 Task: Create a scrum project AvailPro. Add to scrum project AvailPro a team member softage.2@softage.net and assign as Project Lead. Add to scrum project AvailPro a team member softage.3@softage.net
Action: Mouse moved to (221, 56)
Screenshot: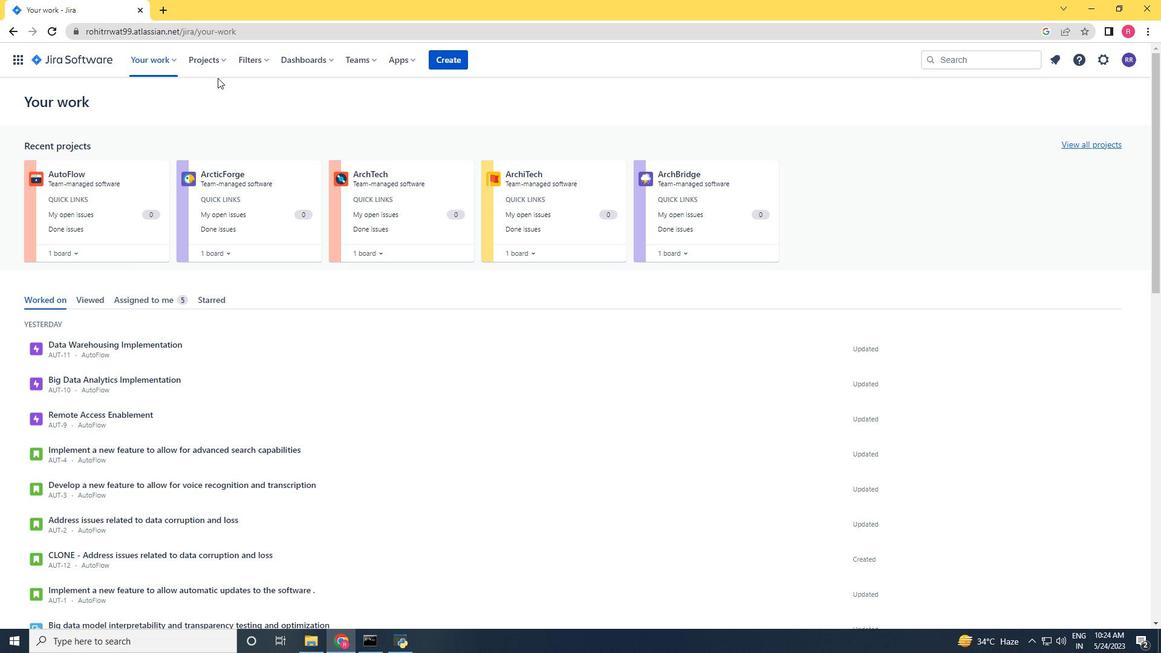 
Action: Mouse pressed left at (221, 56)
Screenshot: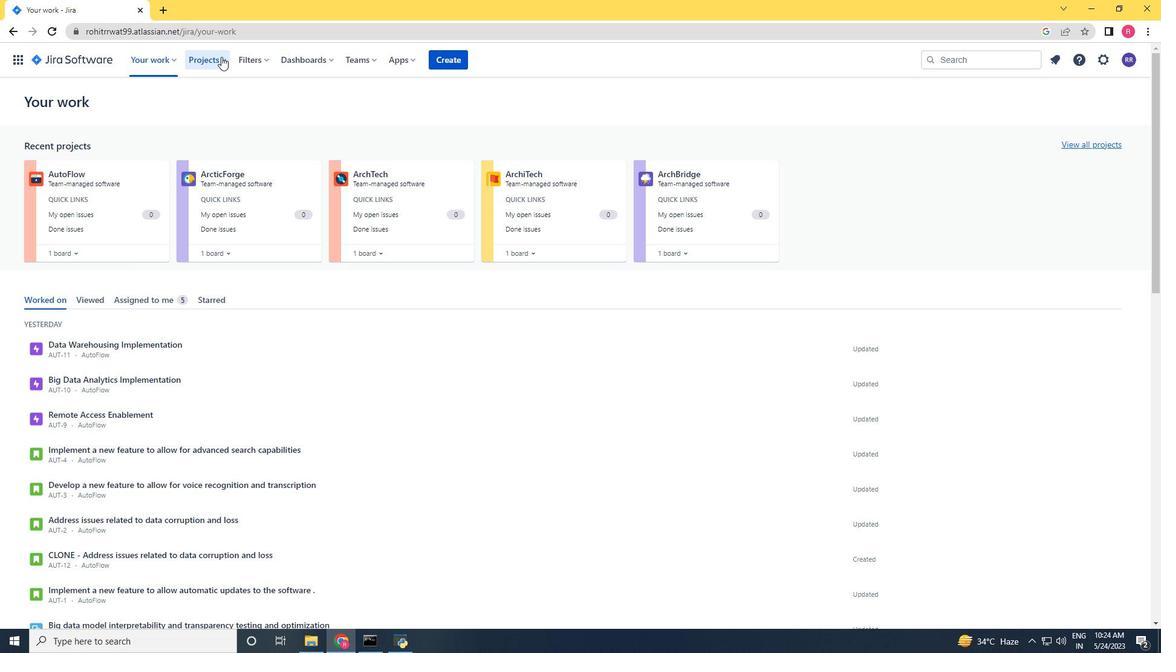 
Action: Mouse moved to (217, 300)
Screenshot: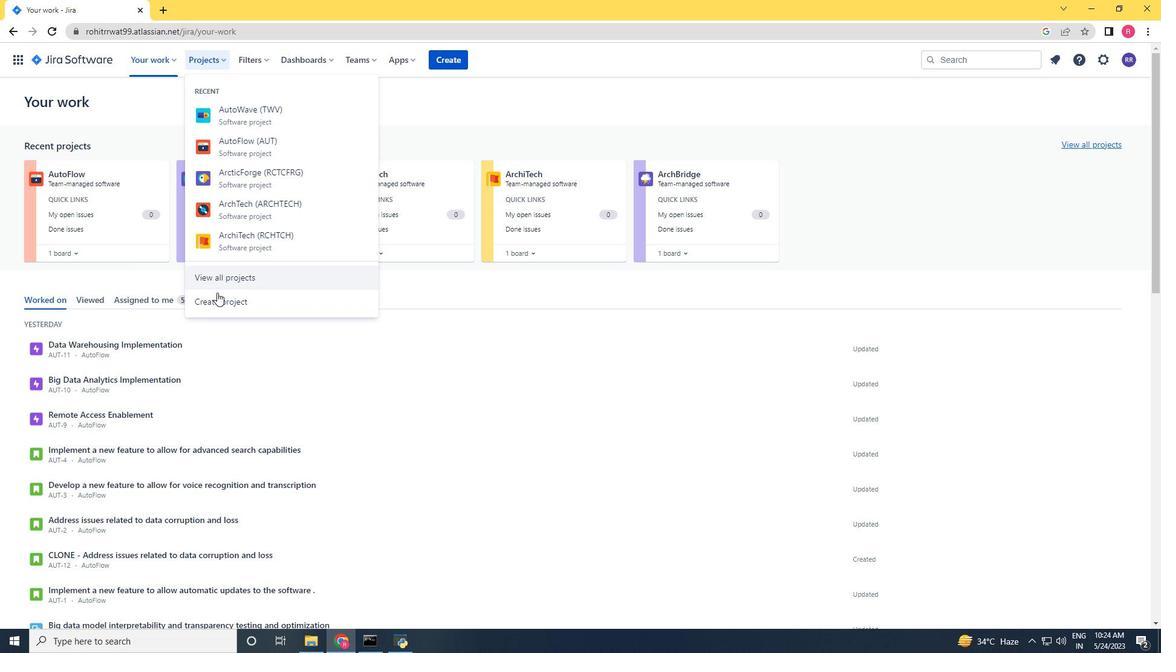 
Action: Mouse pressed left at (217, 300)
Screenshot: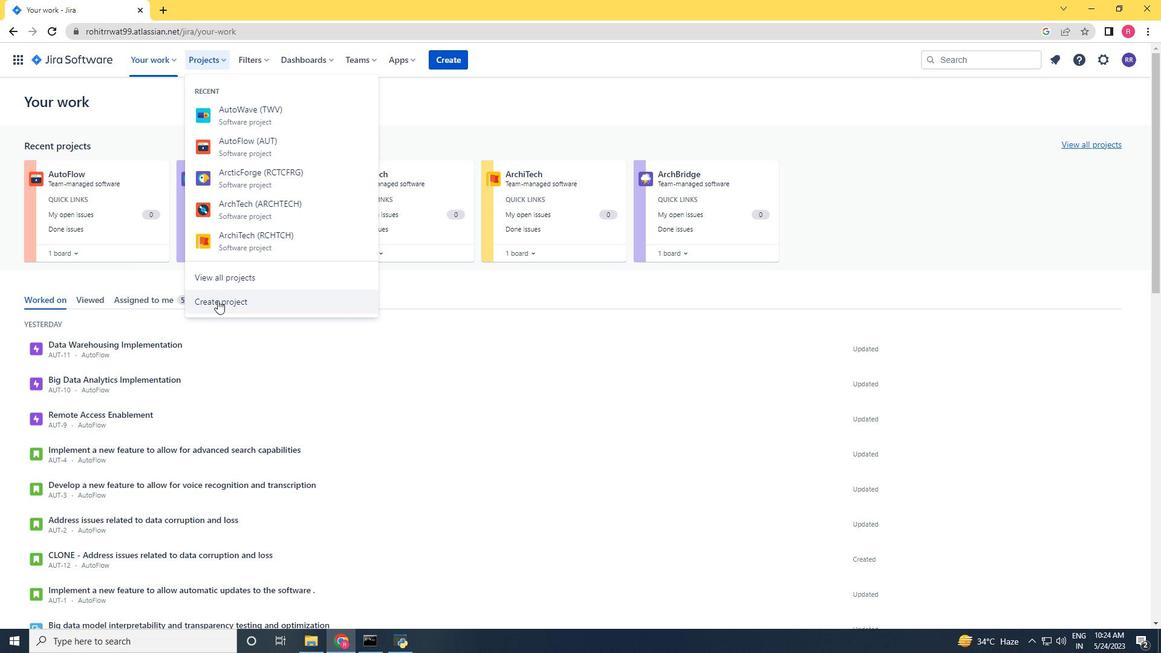 
Action: Mouse moved to (656, 316)
Screenshot: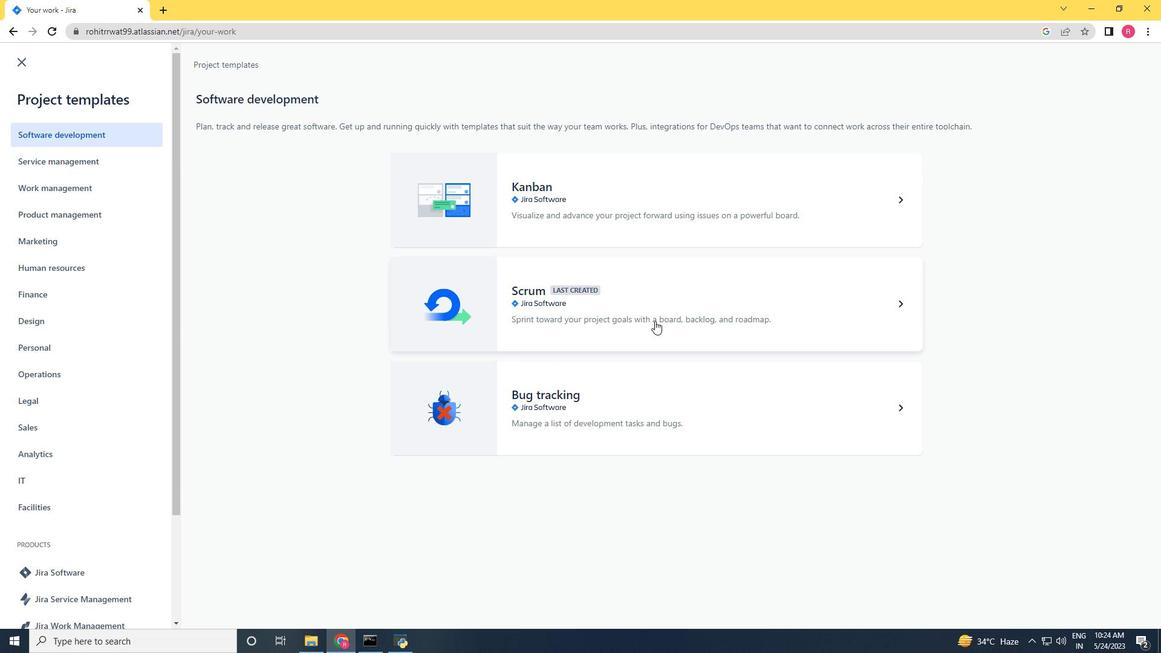 
Action: Mouse pressed left at (656, 316)
Screenshot: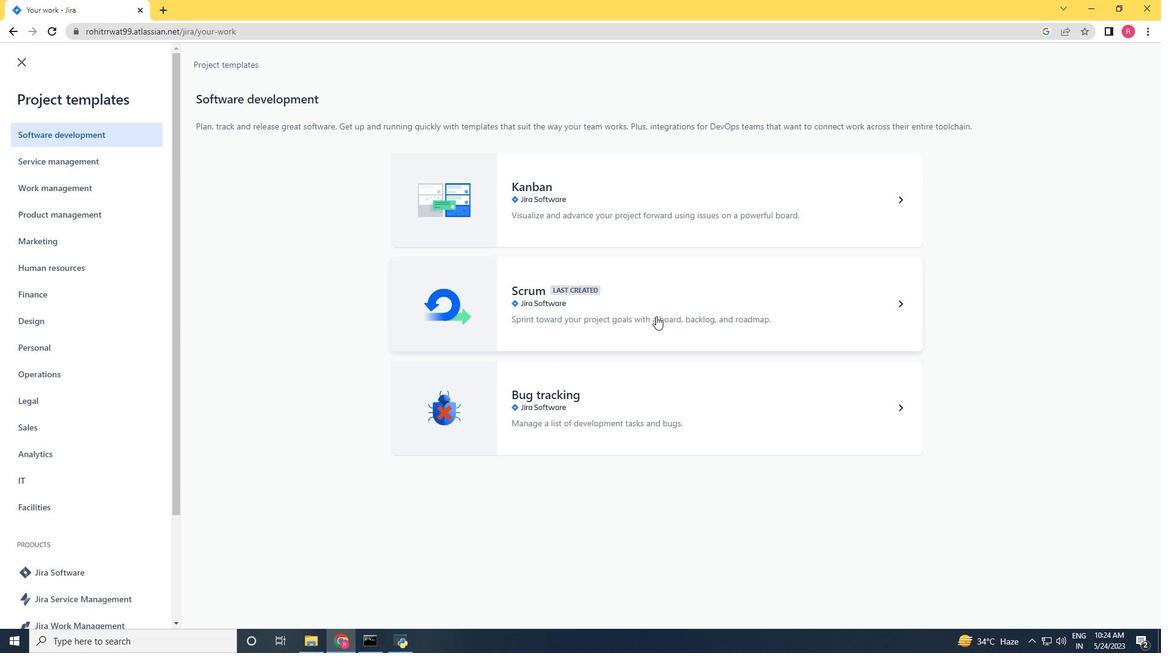 
Action: Mouse moved to (927, 596)
Screenshot: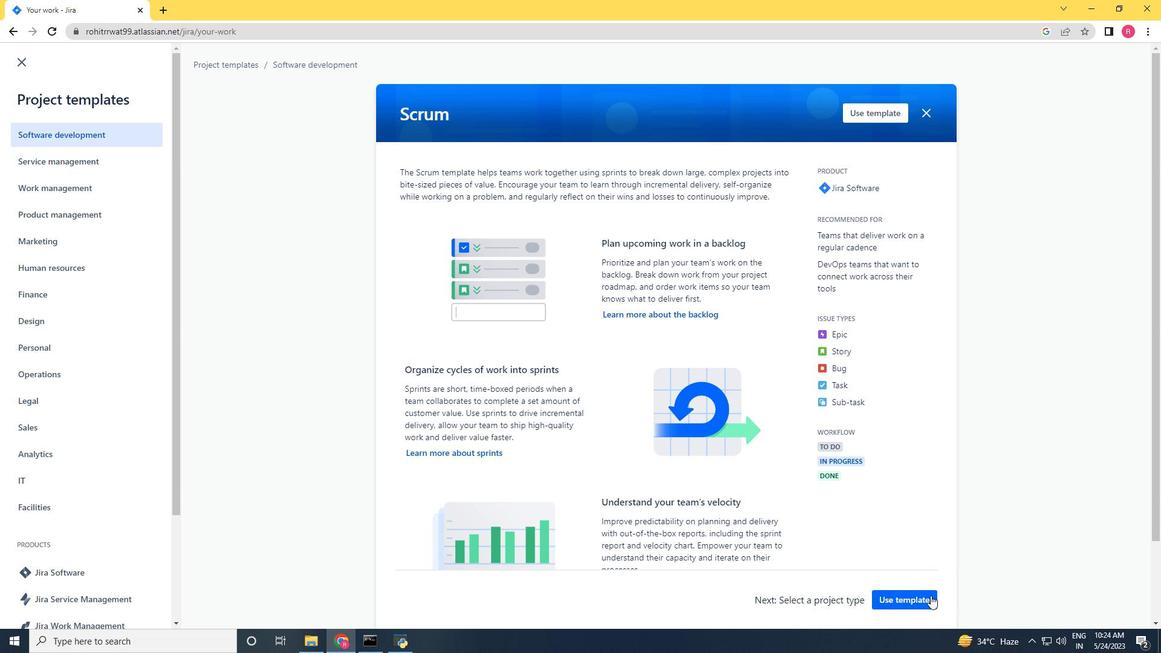 
Action: Mouse pressed left at (927, 596)
Screenshot: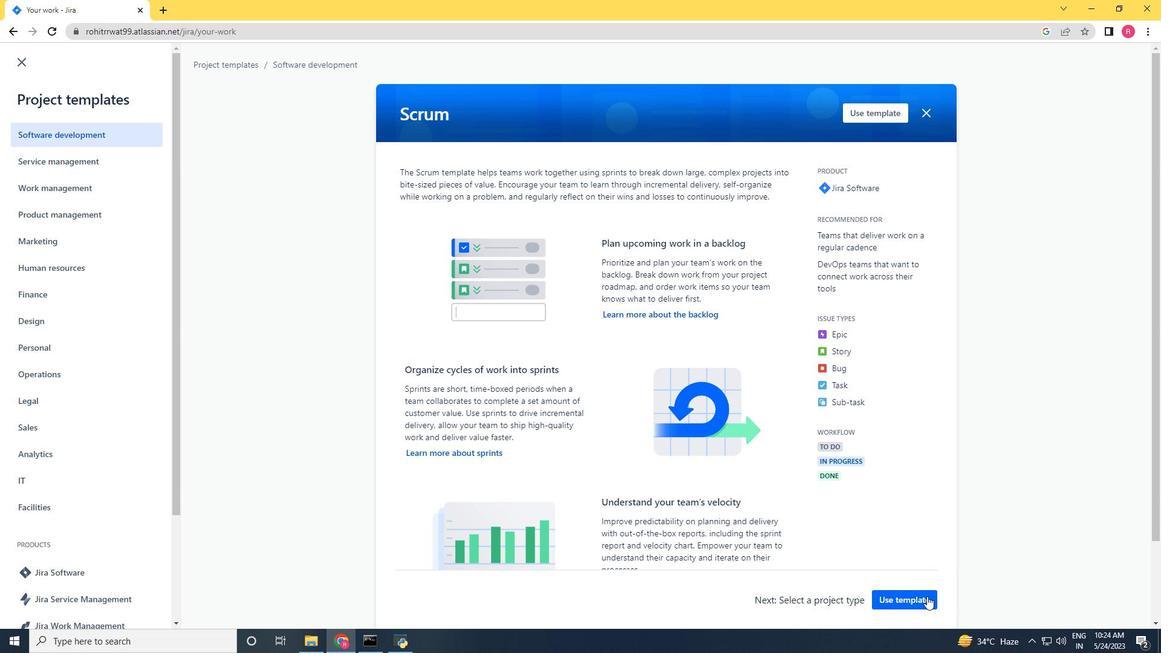 
Action: Mouse moved to (446, 589)
Screenshot: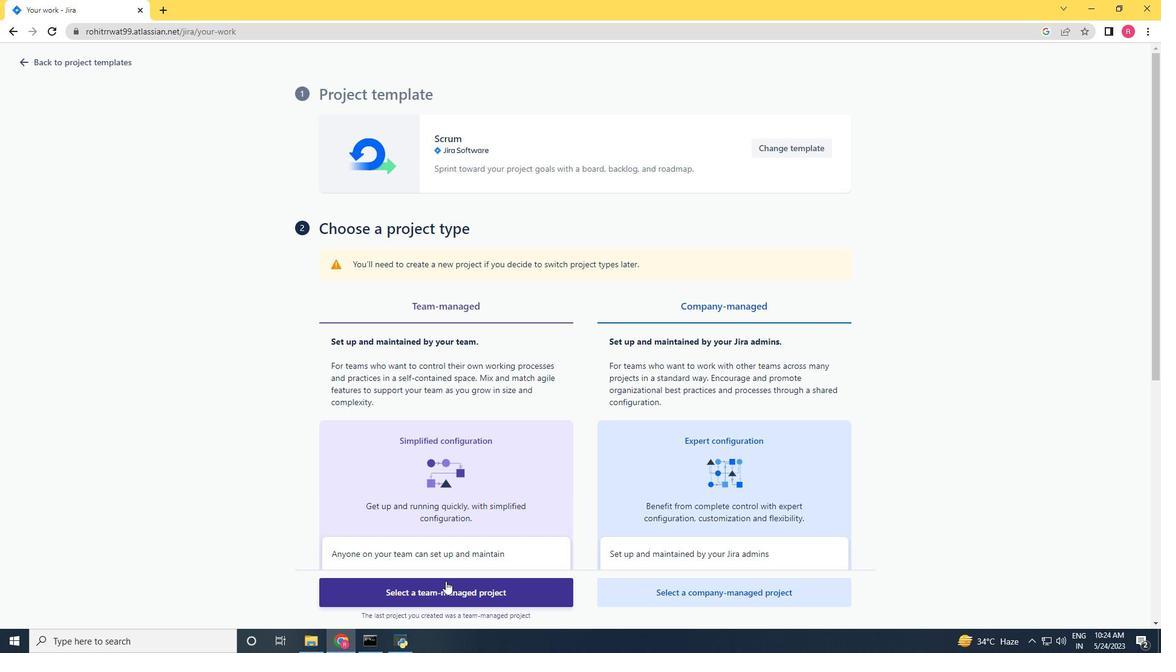 
Action: Mouse pressed left at (446, 589)
Screenshot: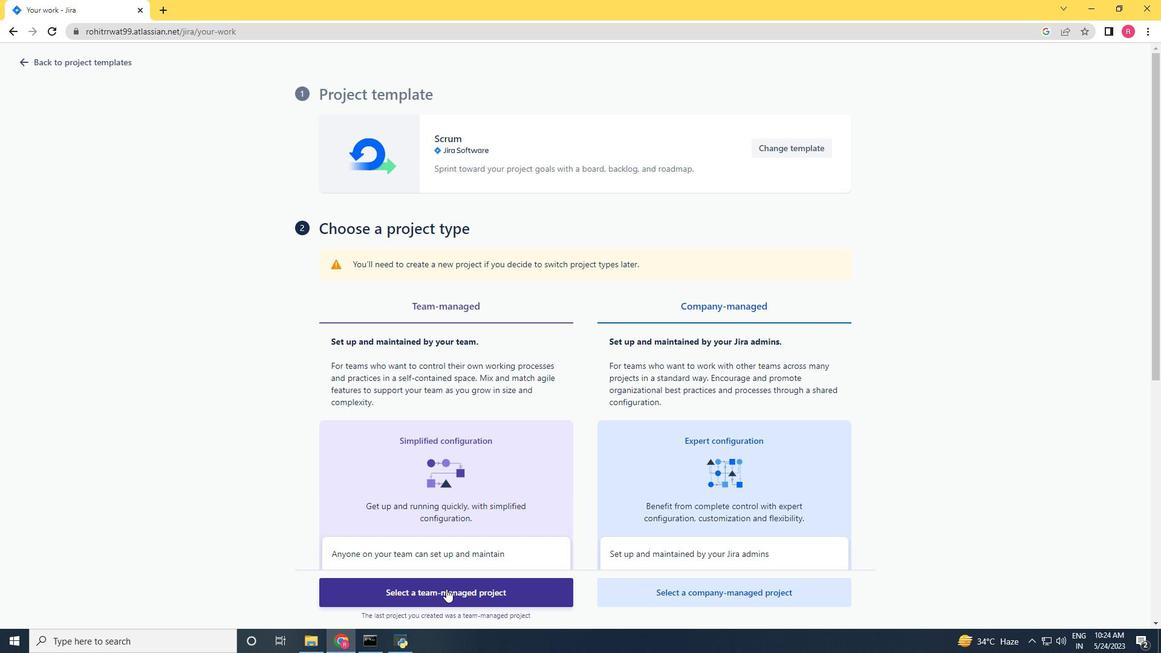 
Action: Mouse moved to (334, 344)
Screenshot: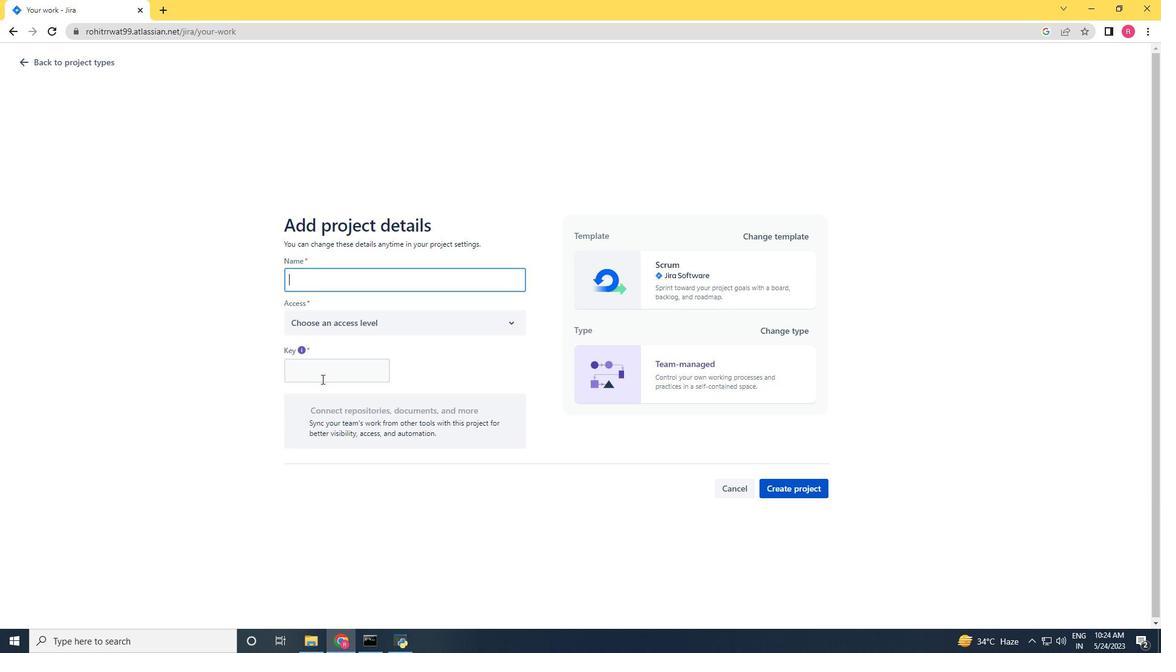 
Action: Key pressed <Key.shift><Key.shift><Key.shift><Key.shift><Key.shift><Key.shift><Key.shift><Key.shift>Avil<Key.shift><Key.shift><Key.shift><Key.shift>Pro
Screenshot: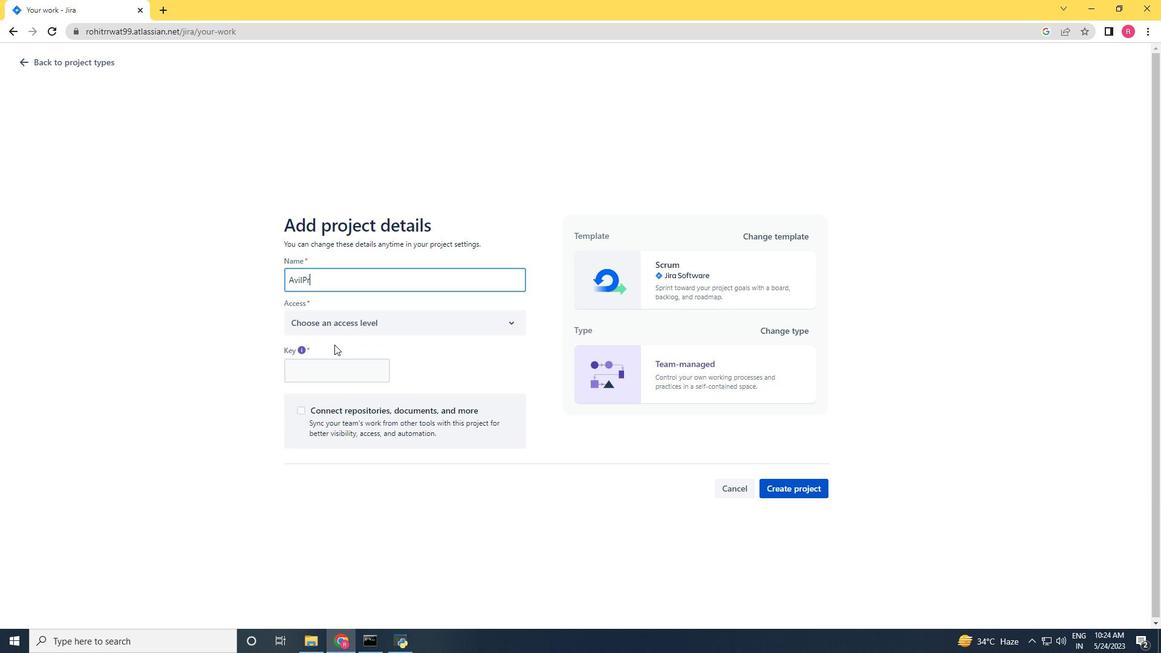 
Action: Mouse moved to (350, 325)
Screenshot: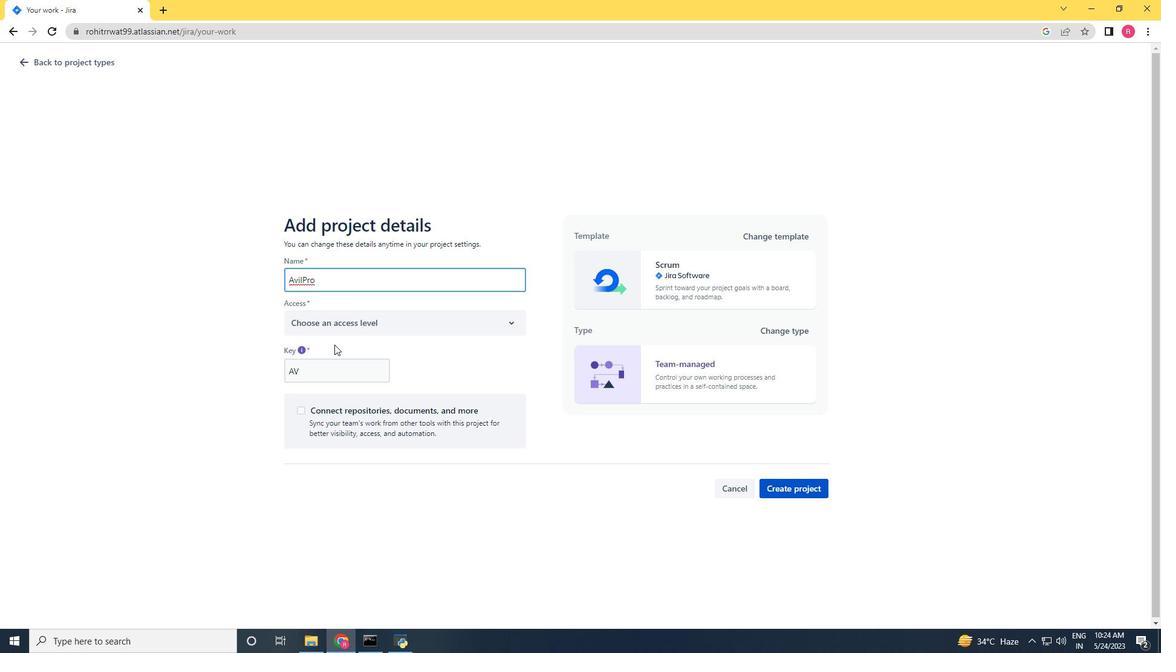 
Action: Mouse pressed left at (350, 325)
Screenshot: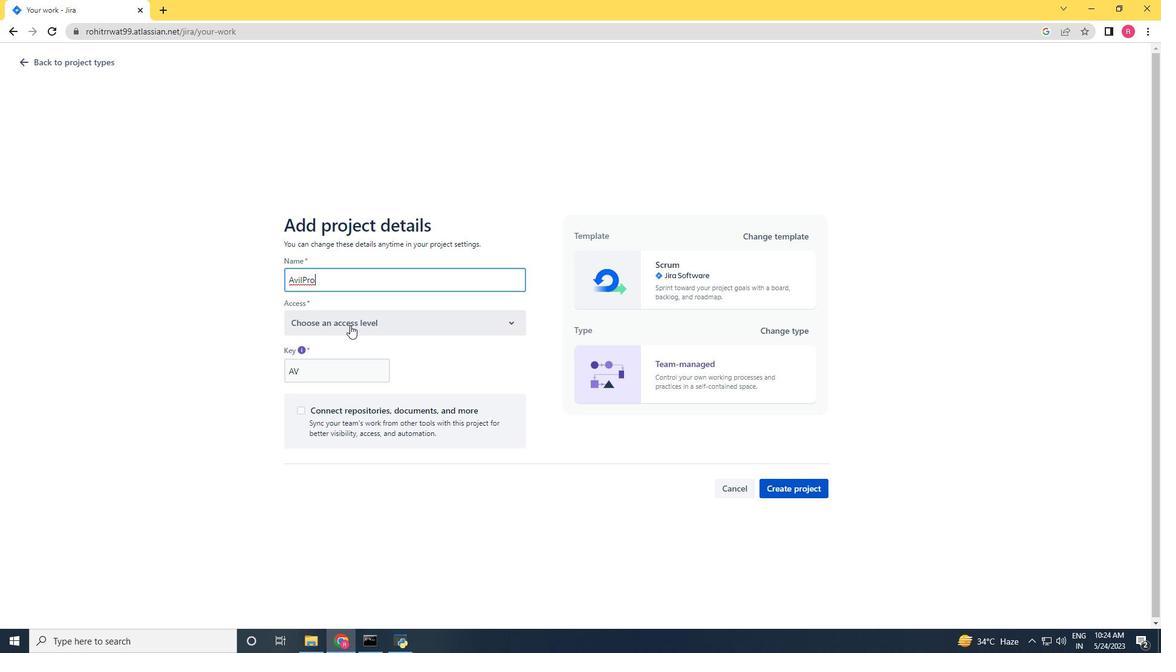 
Action: Mouse moved to (347, 361)
Screenshot: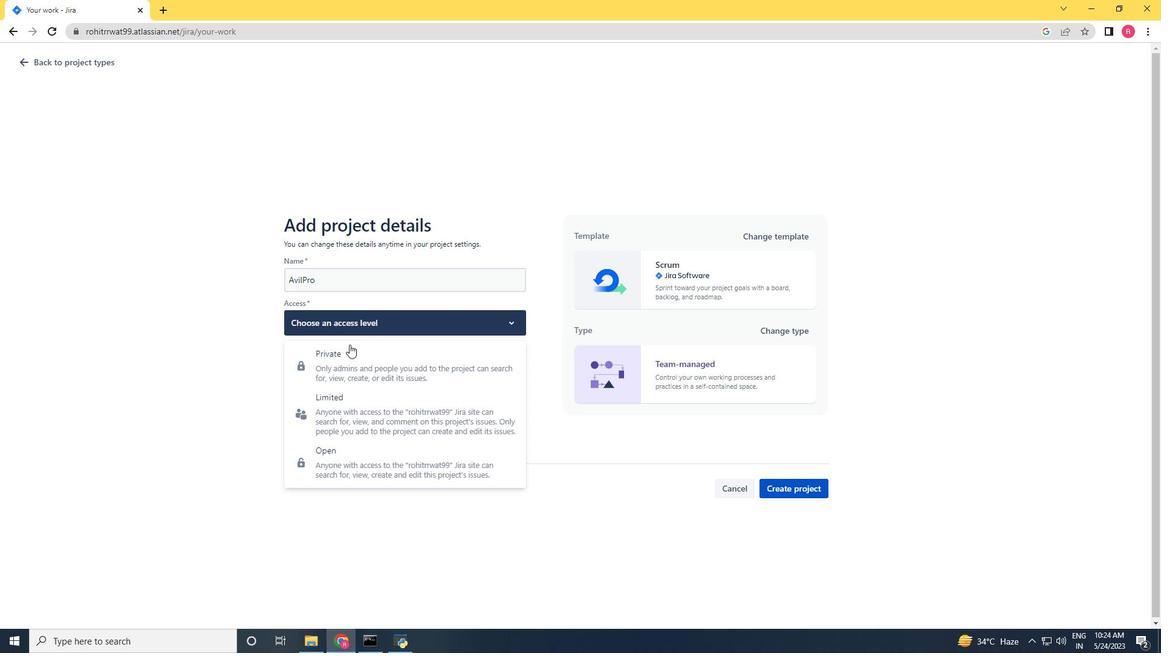 
Action: Mouse pressed left at (347, 361)
Screenshot: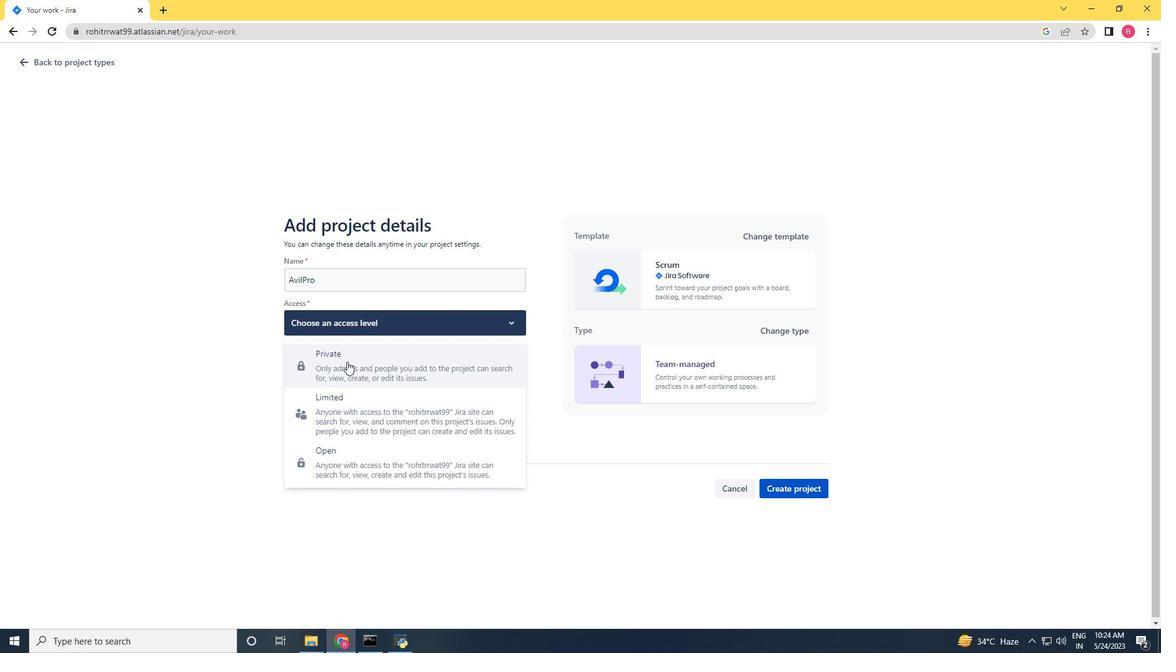 
Action: Mouse moved to (805, 491)
Screenshot: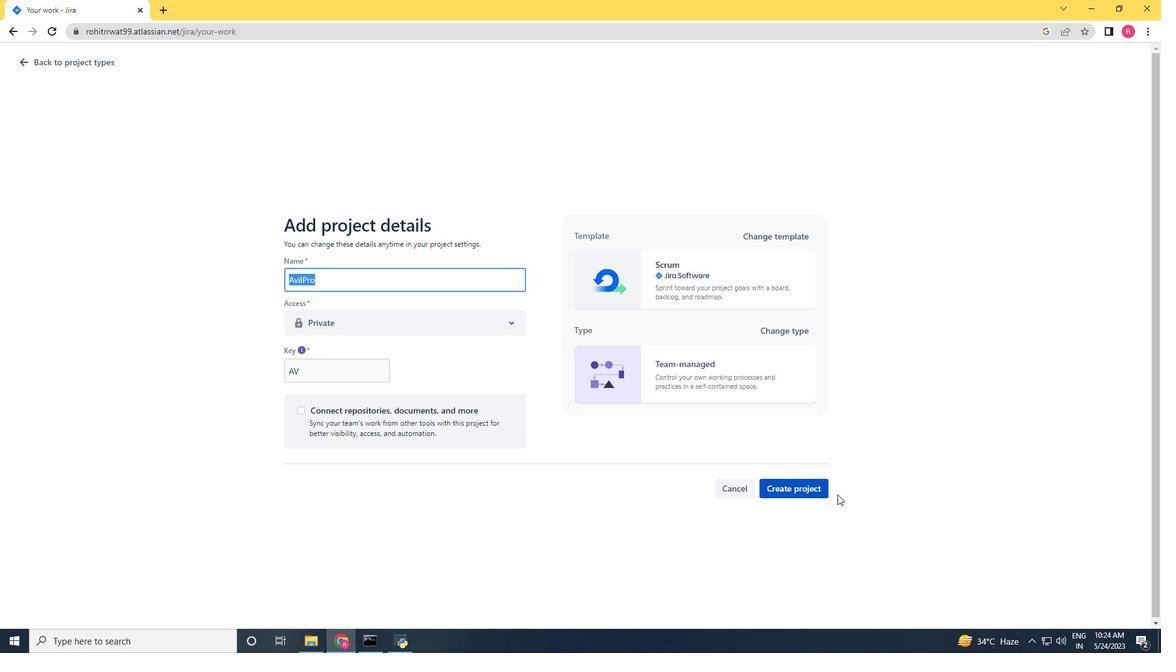 
Action: Mouse pressed left at (805, 491)
Screenshot: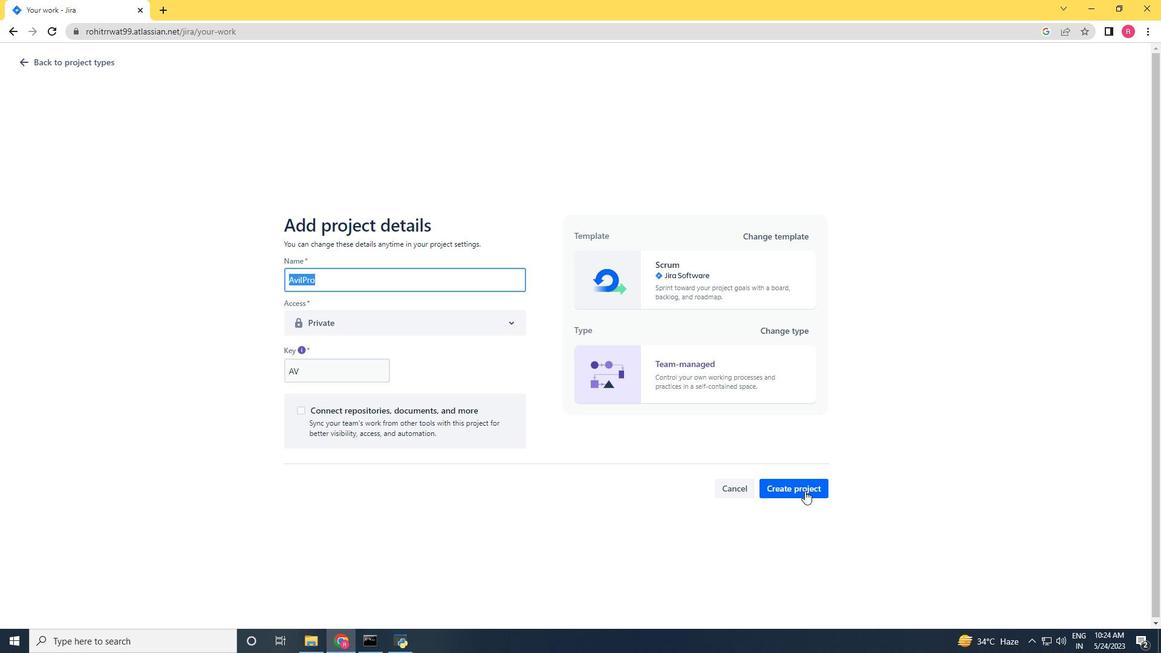 
Action: Mouse moved to (283, 167)
Screenshot: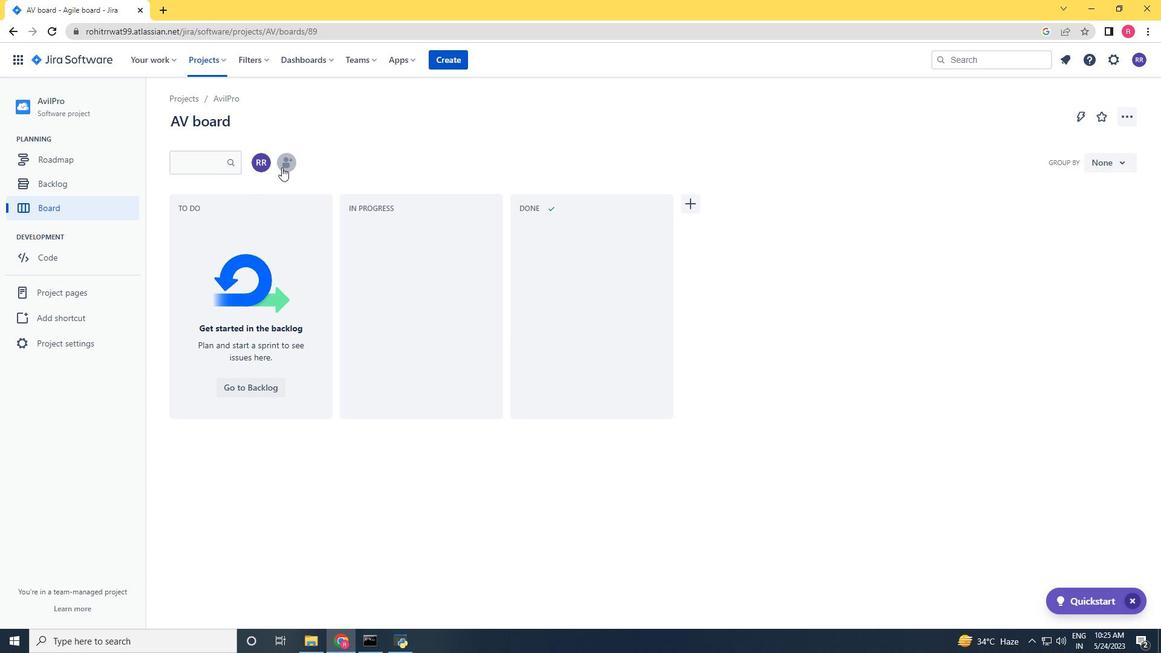 
Action: Mouse pressed left at (283, 167)
Screenshot: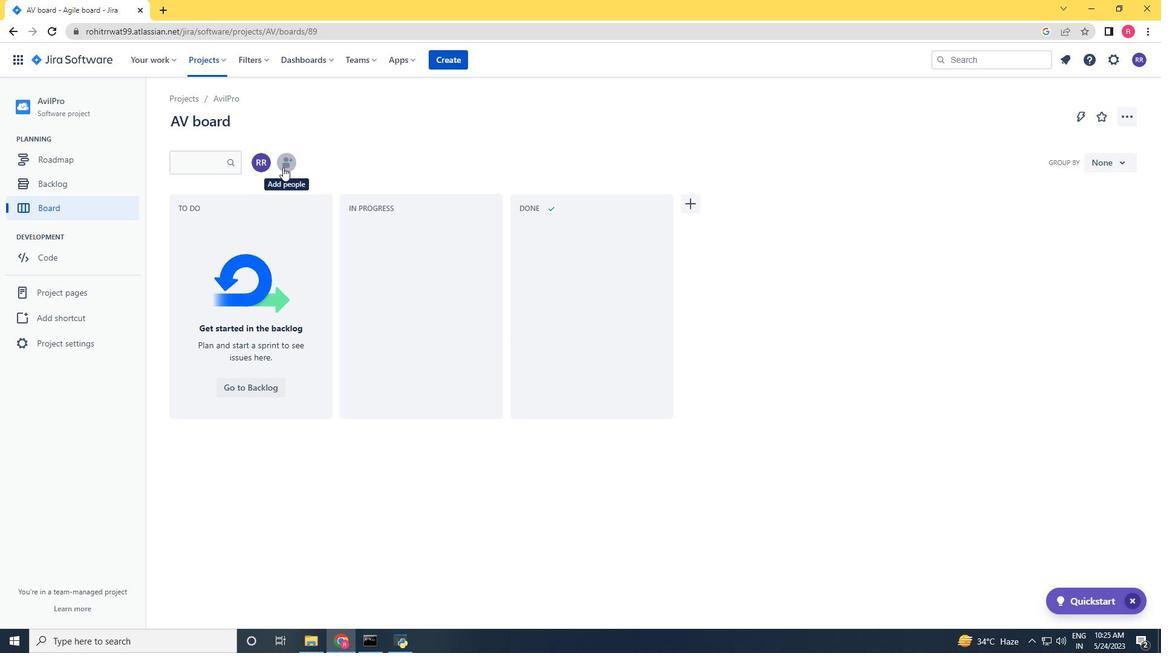 
Action: Key pressed softage.e<Key.backspace>2<Key.shift><Key.shift><Key.shift><Key.shift><Key.shift><Key.shift><Key.shift><Key.shift><Key.shift><Key.shift><Key.shift><Key.shift><Key.shift><Key.shift><Key.shift><Key.shift><Key.shift>@softage.ne<Key.backspace>t<Key.backspace>.e<Key.backspace><Key.backspace>et
Screenshot: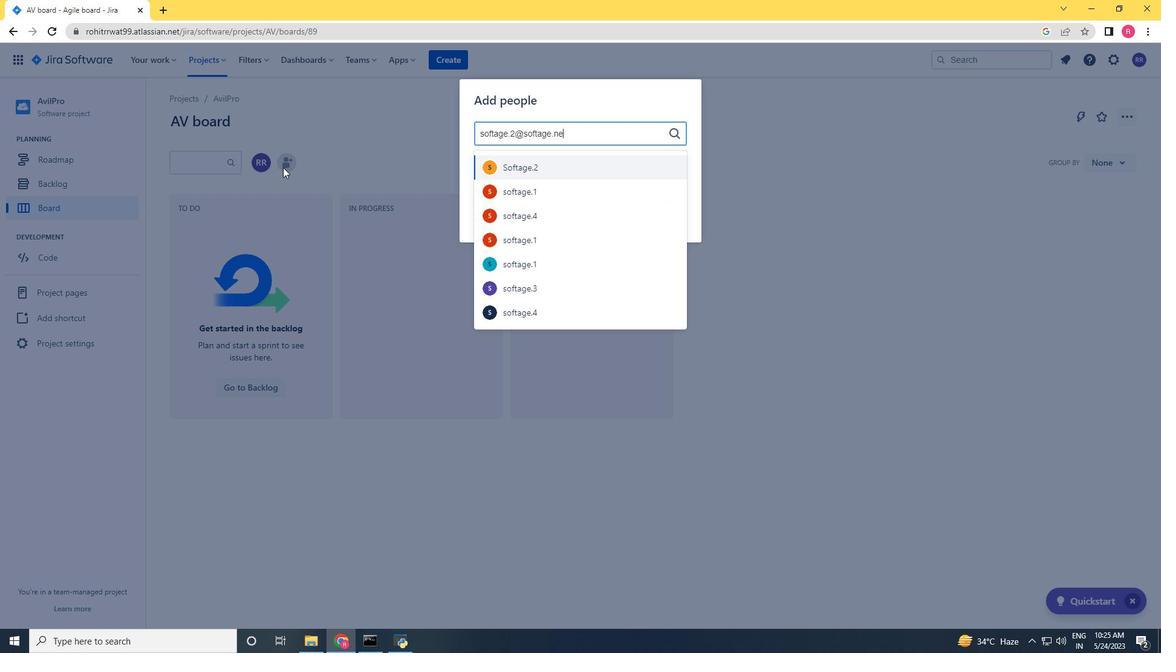 
Action: Mouse moved to (556, 160)
Screenshot: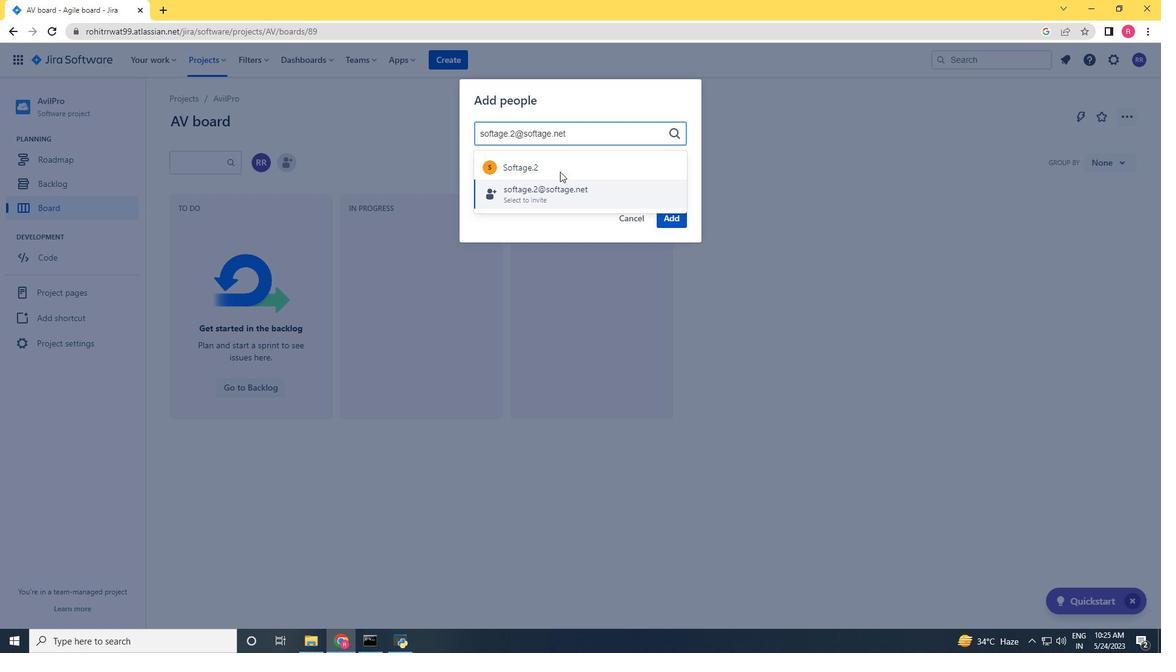 
Action: Mouse pressed left at (556, 160)
Screenshot: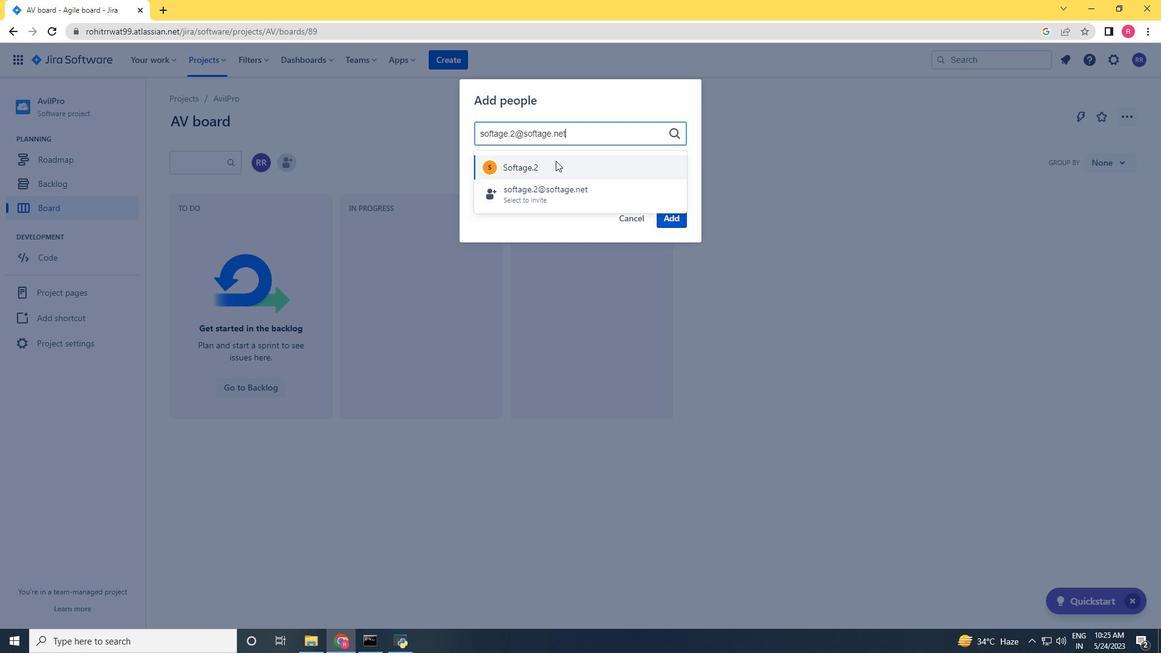 
Action: Mouse moved to (663, 214)
Screenshot: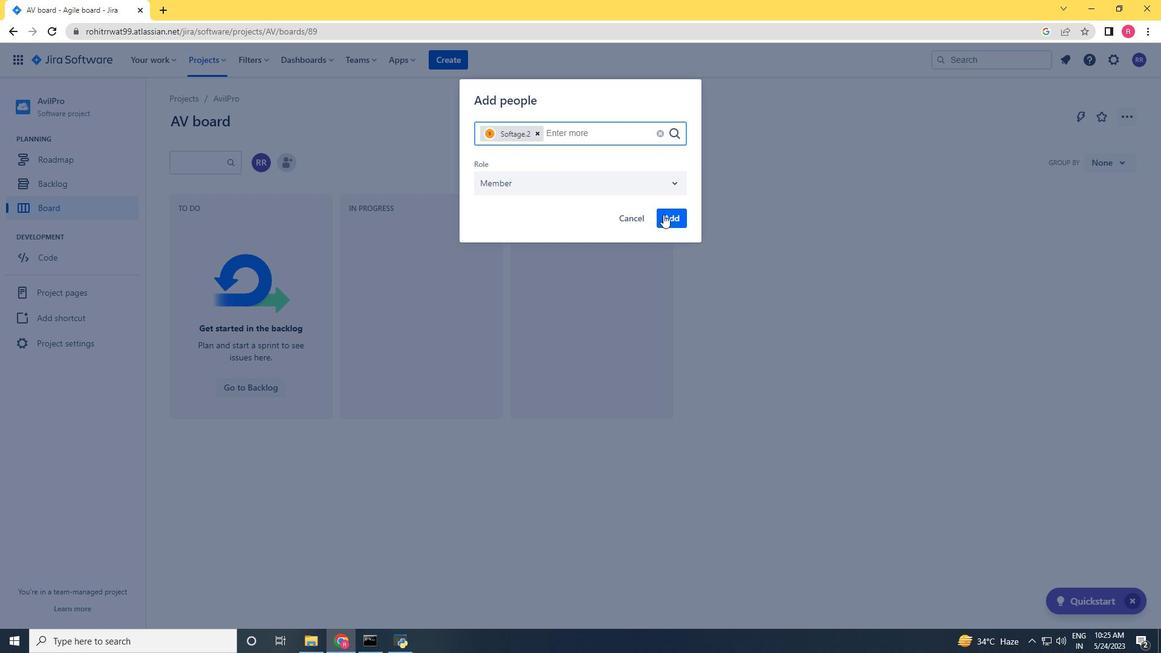 
Action: Mouse pressed left at (663, 214)
Screenshot: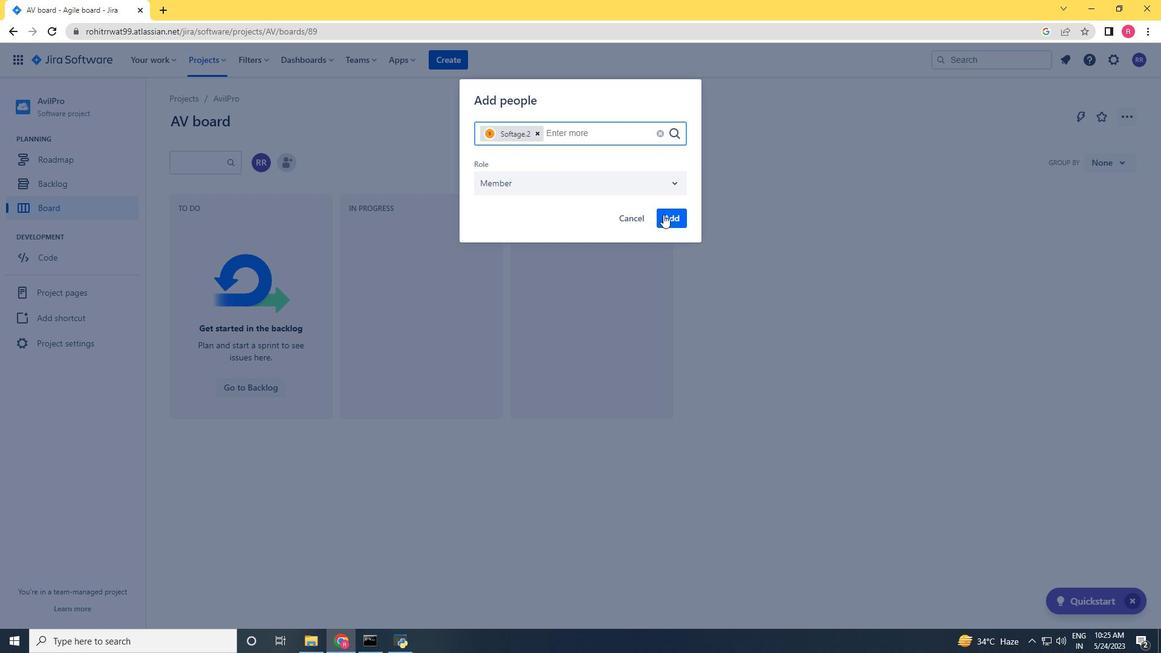 
Action: Mouse moved to (74, 341)
Screenshot: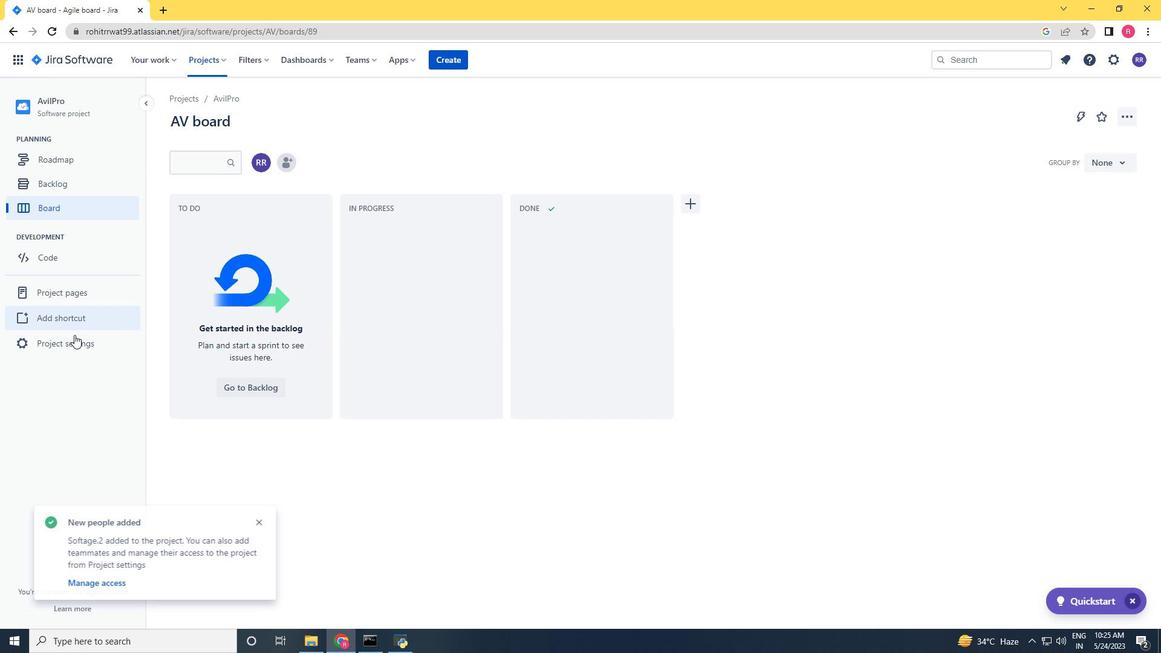 
Action: Mouse pressed left at (74, 341)
Screenshot: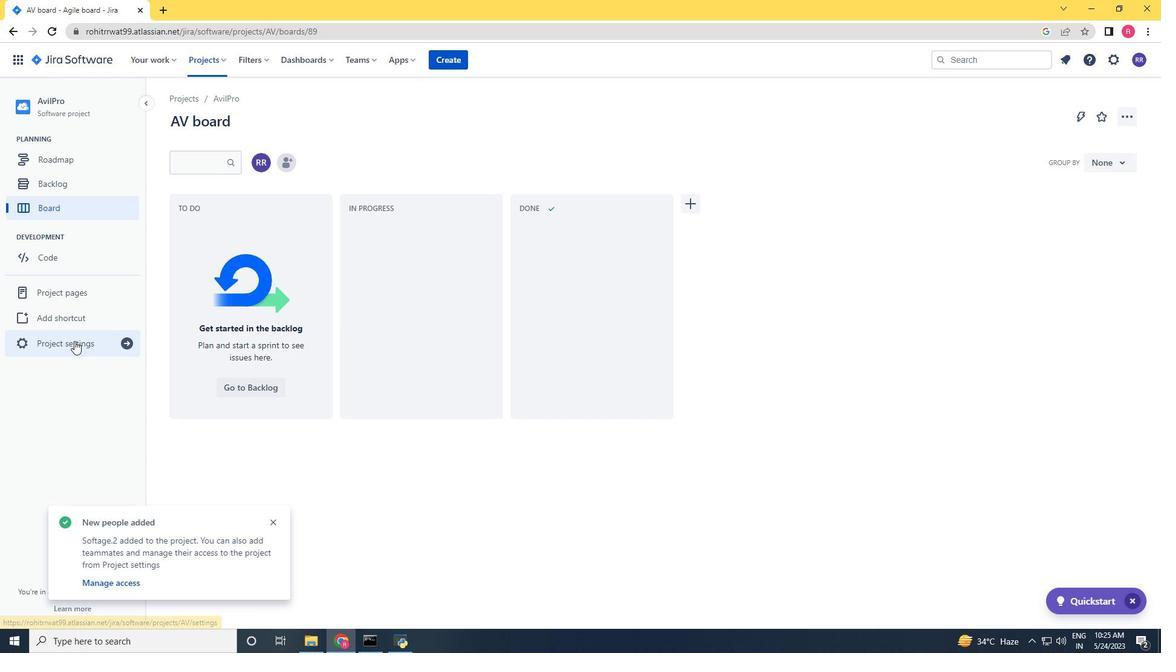 
Action: Mouse moved to (320, 409)
Screenshot: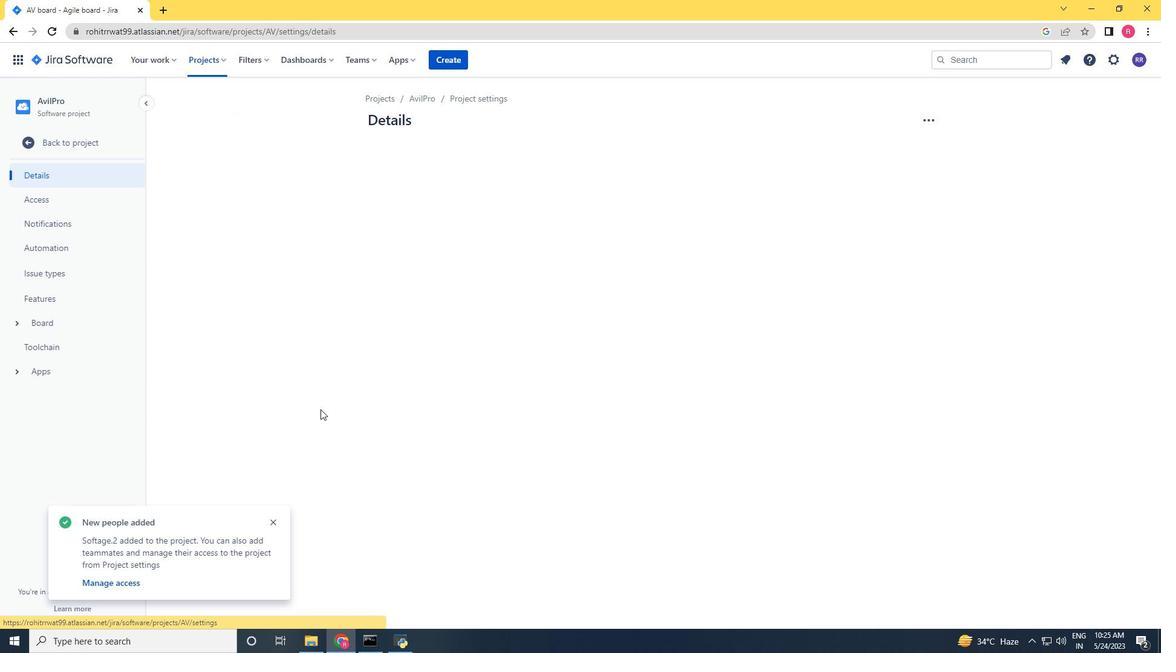 
Action: Mouse scrolled (320, 409) with delta (0, 0)
Screenshot: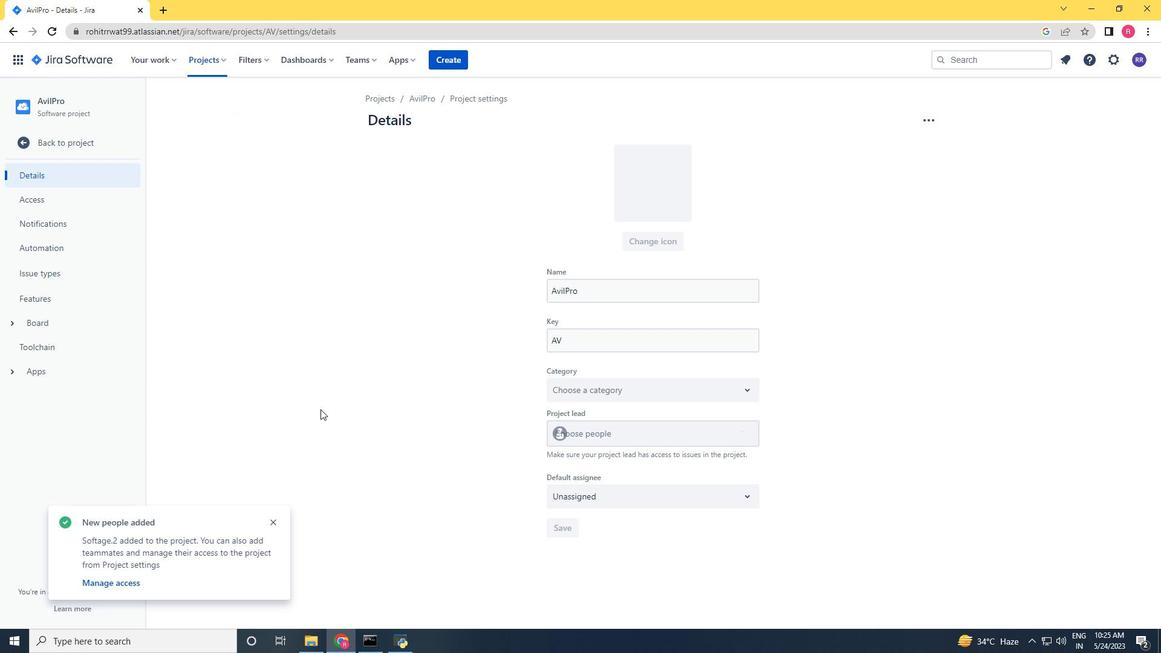 
Action: Mouse moved to (329, 413)
Screenshot: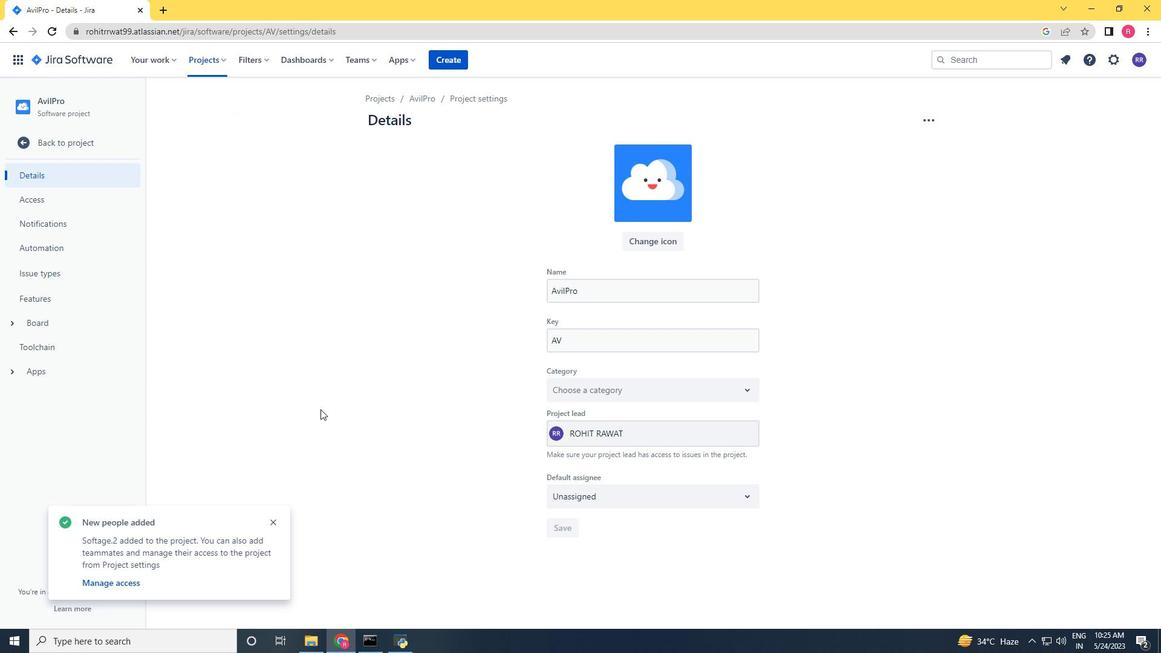 
Action: Mouse scrolled (329, 412) with delta (0, 0)
Screenshot: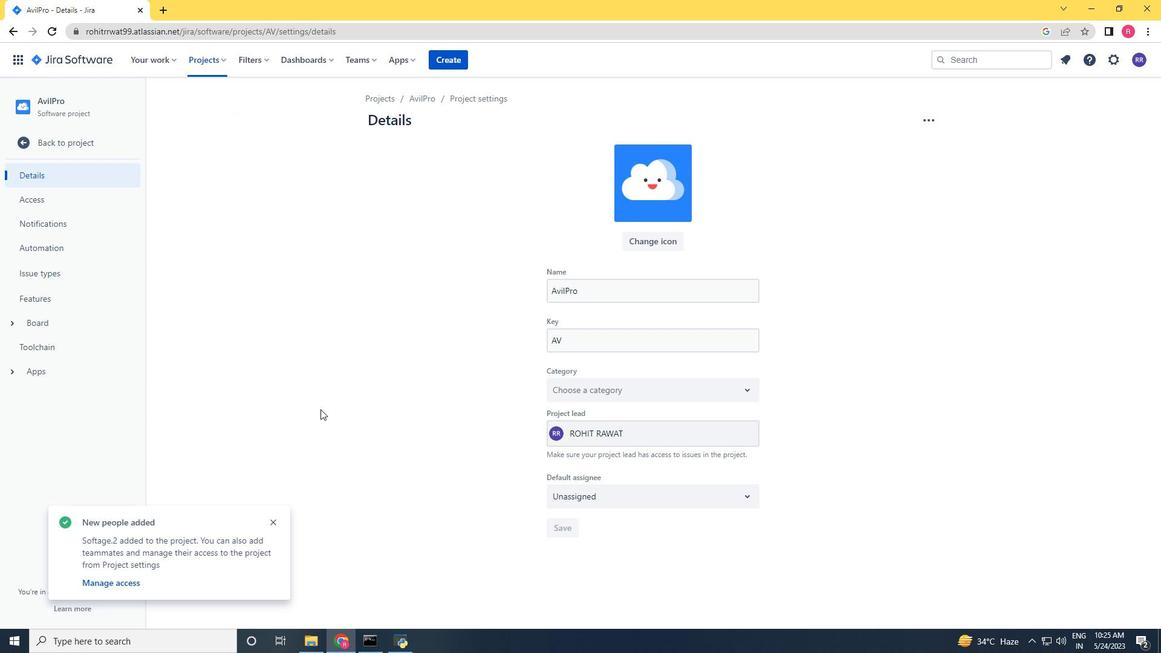
Action: Mouse moved to (336, 421)
Screenshot: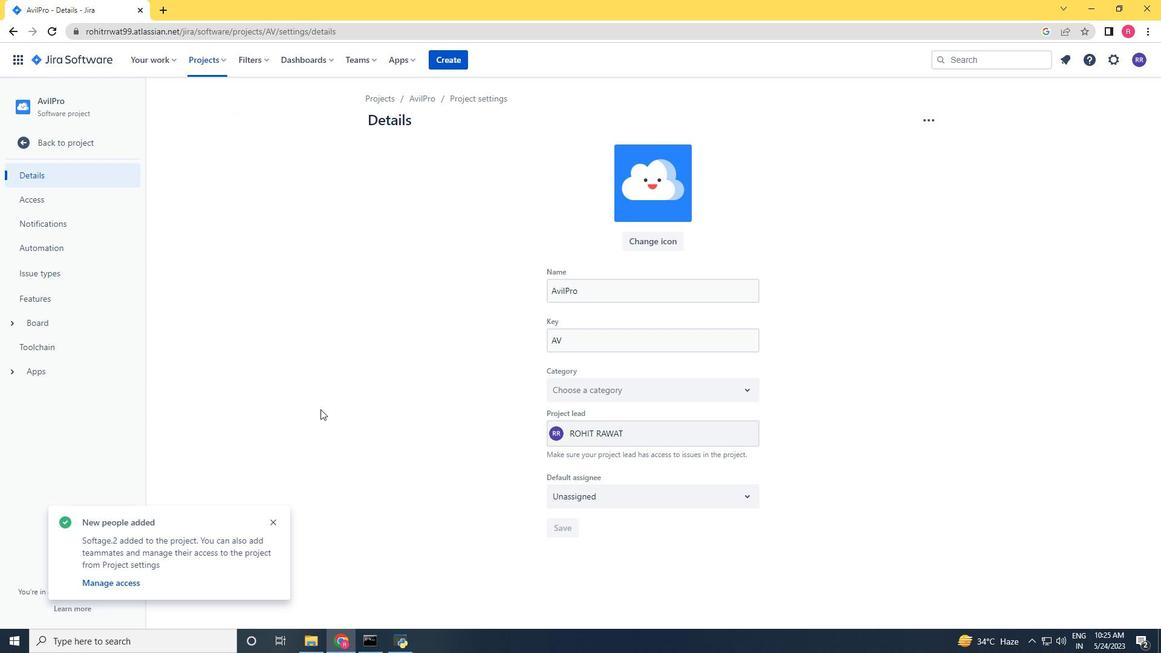 
Action: Mouse scrolled (336, 421) with delta (0, 0)
Screenshot: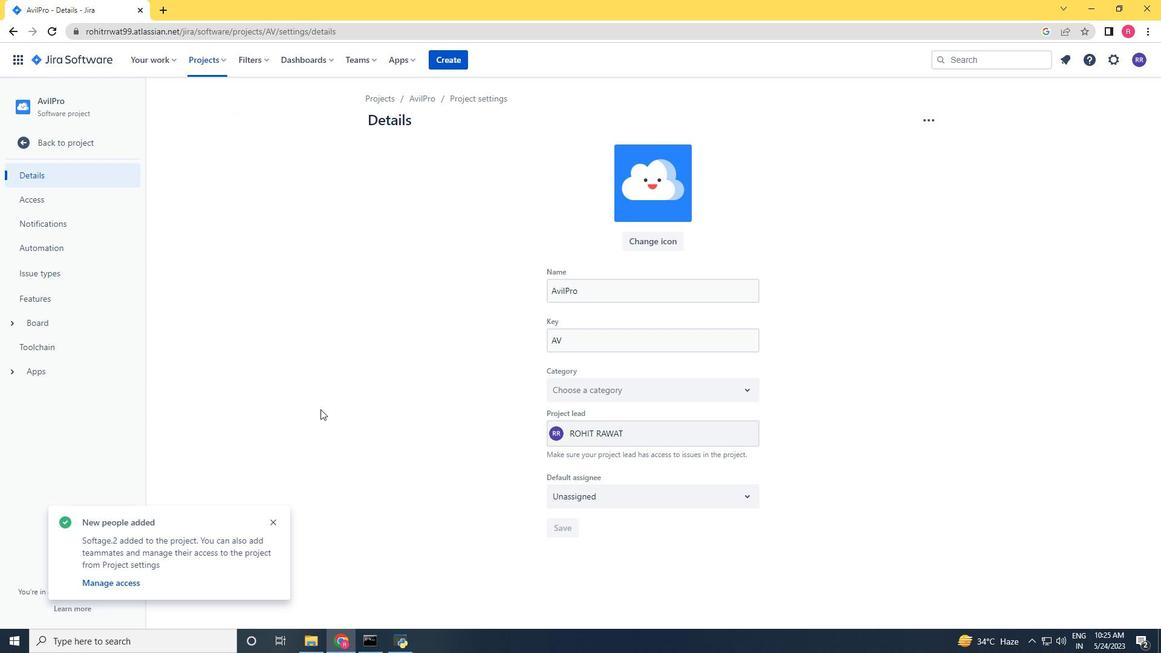 
Action: Mouse moved to (341, 435)
Screenshot: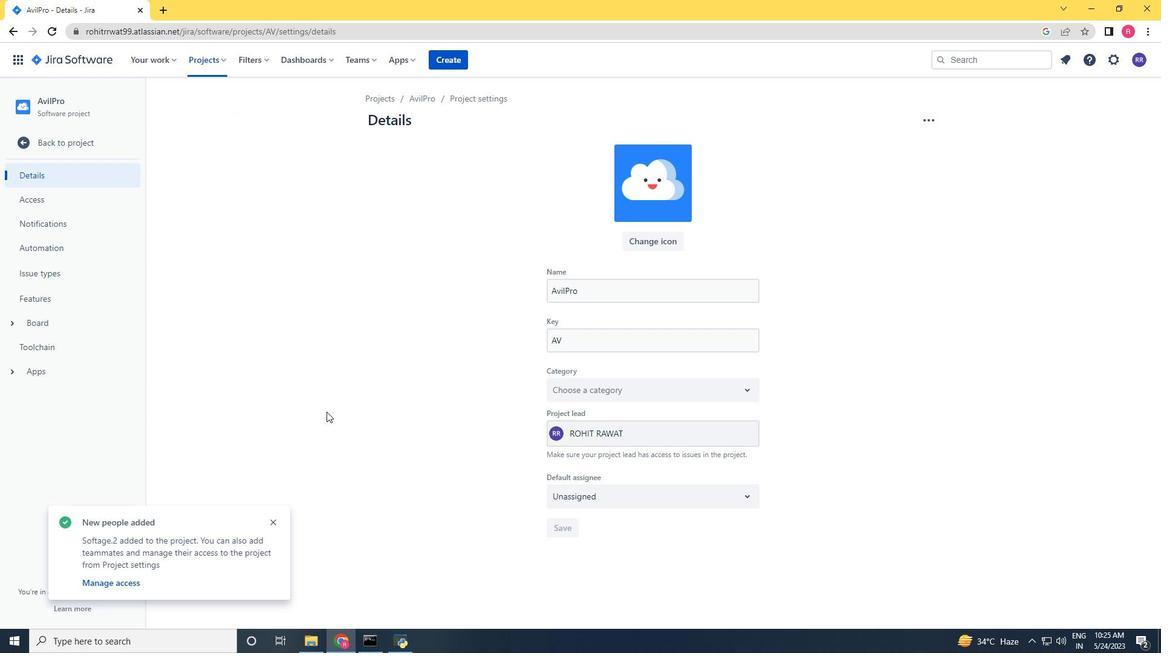 
Action: Mouse scrolled (341, 435) with delta (0, 0)
Screenshot: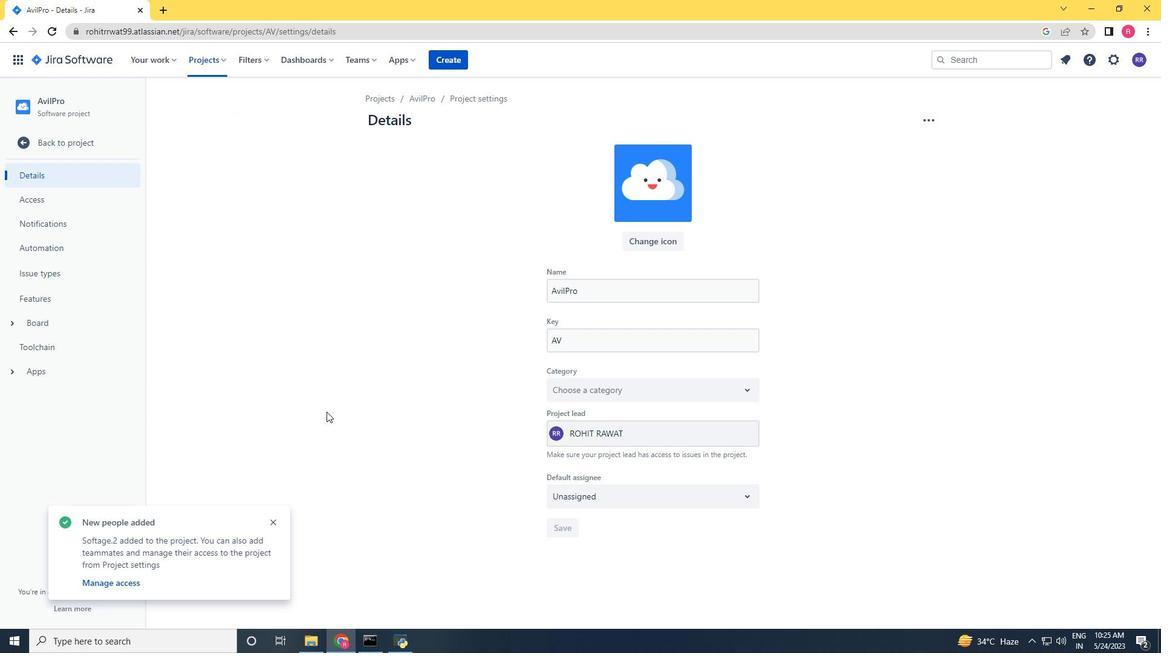 
Action: Mouse moved to (614, 442)
Screenshot: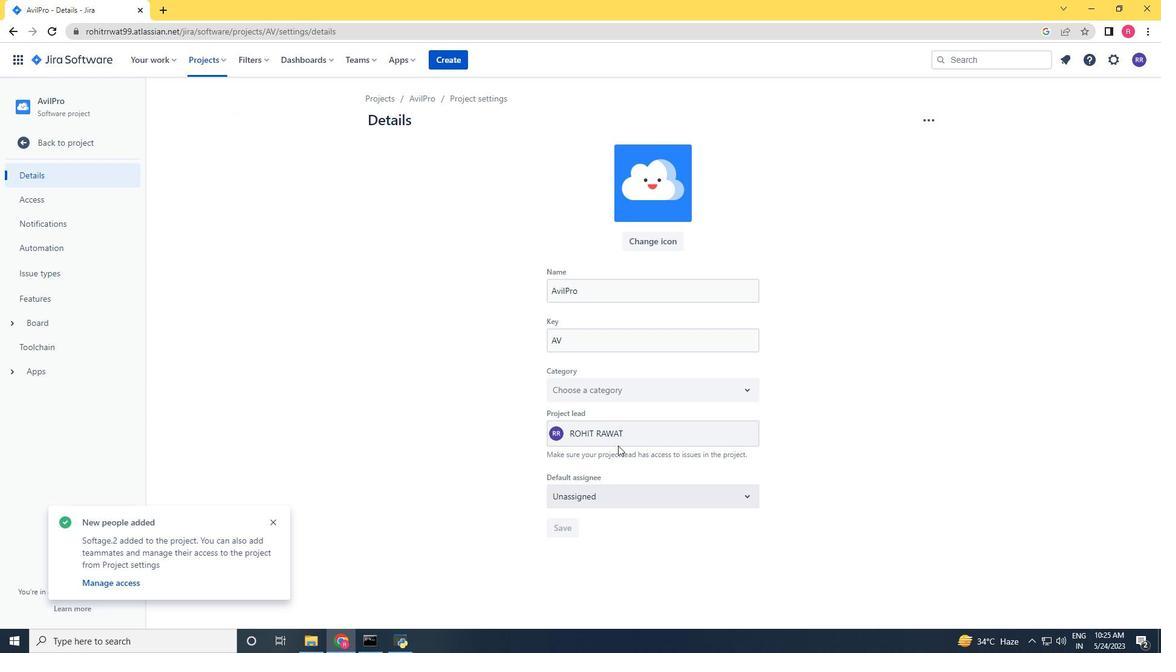 
Action: Mouse pressed left at (614, 442)
Screenshot: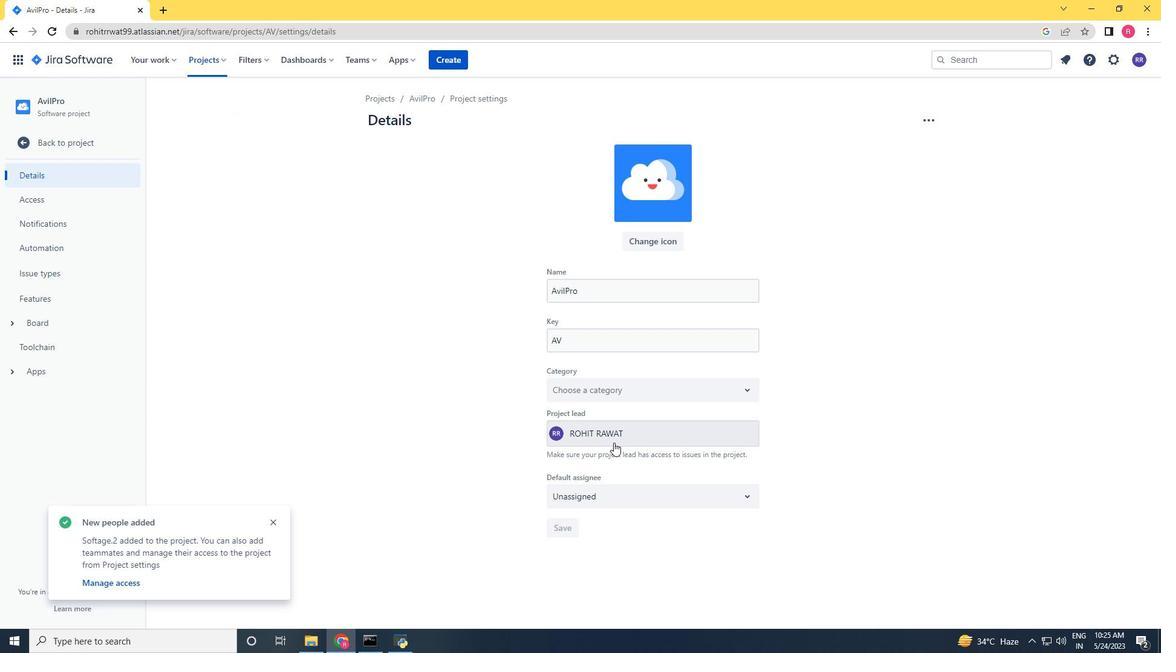 
Action: Mouse moved to (303, 595)
Screenshot: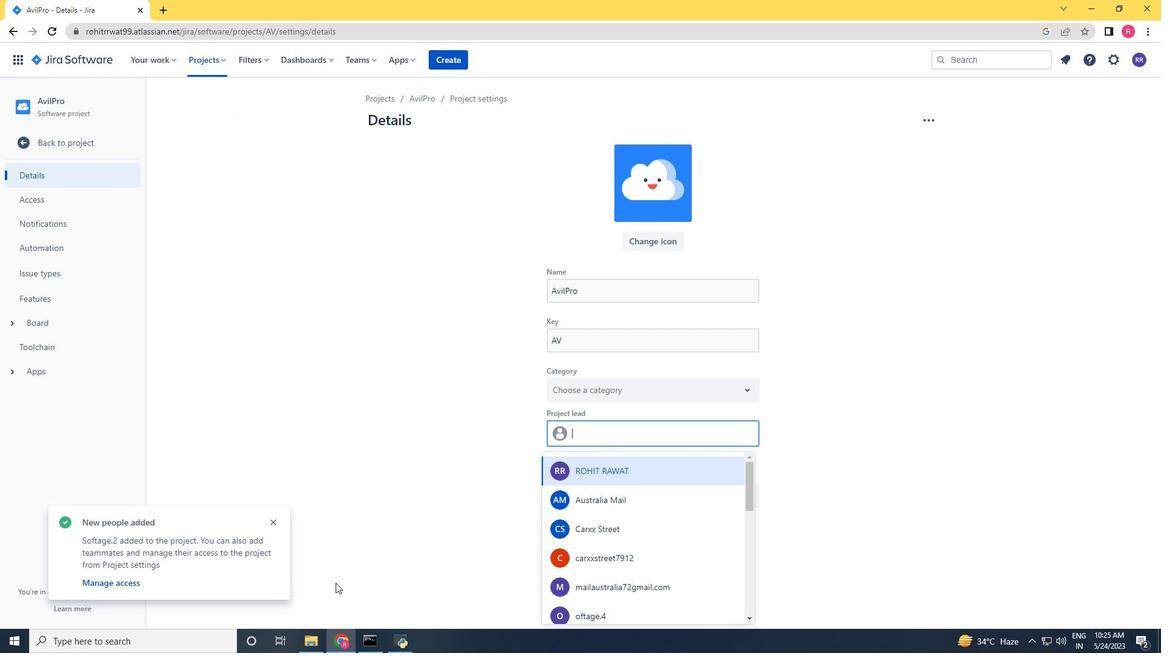 
Action: Key pressed softage.2<Key.shift>@softage.net
Screenshot: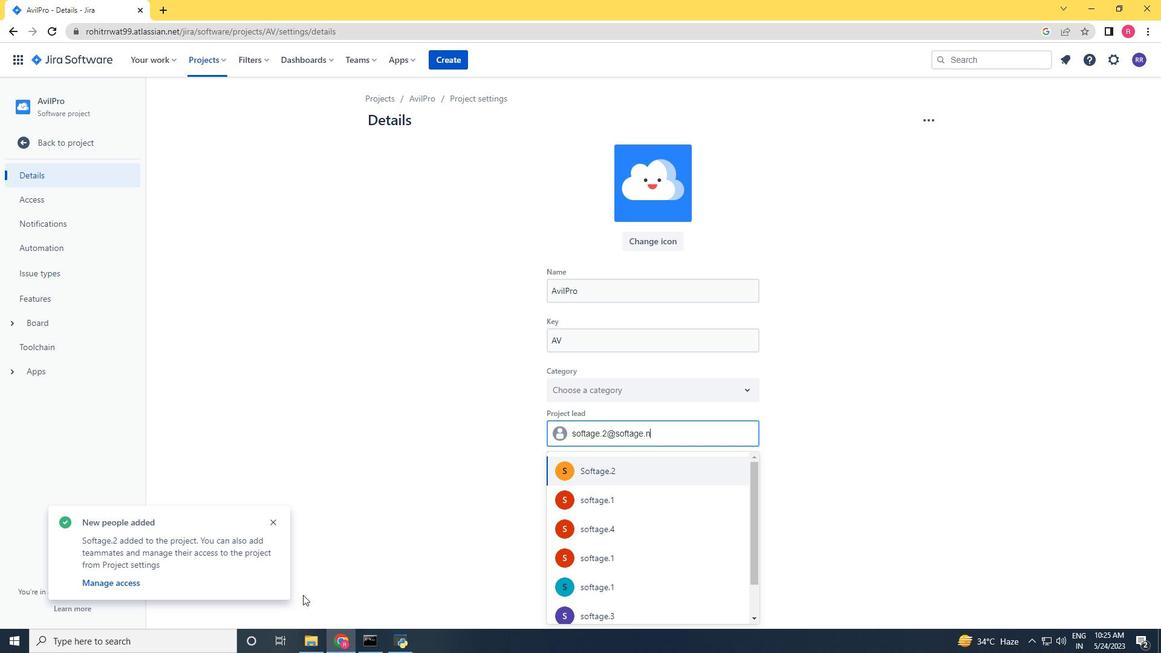 
Action: Mouse moved to (664, 471)
Screenshot: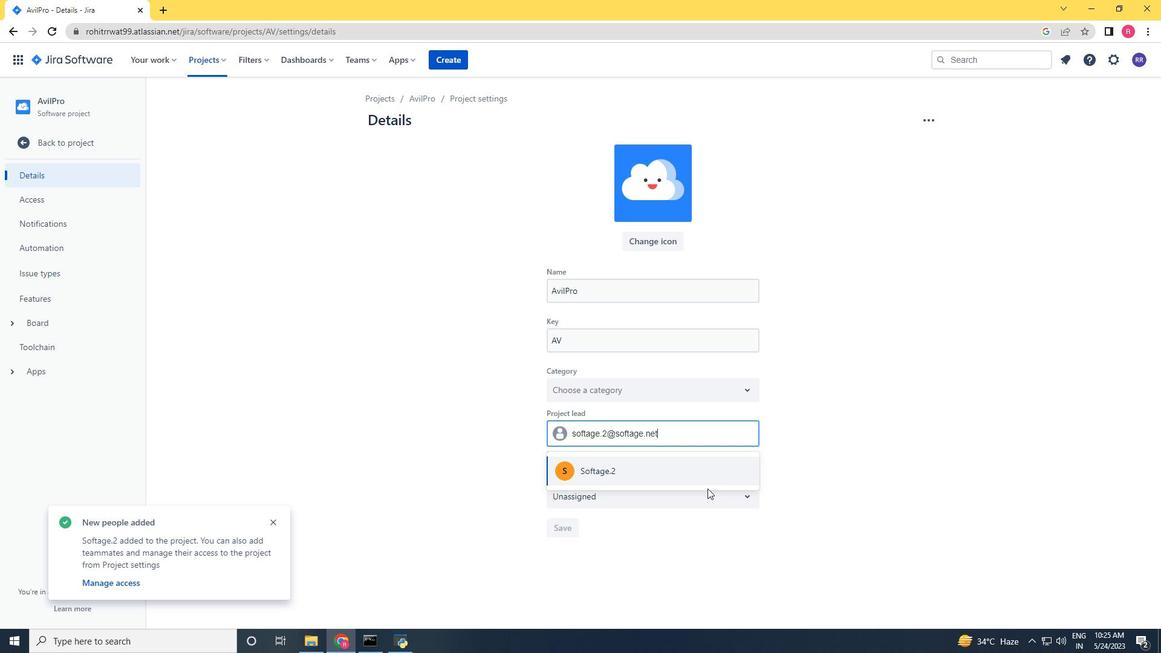 
Action: Mouse pressed left at (664, 471)
Screenshot: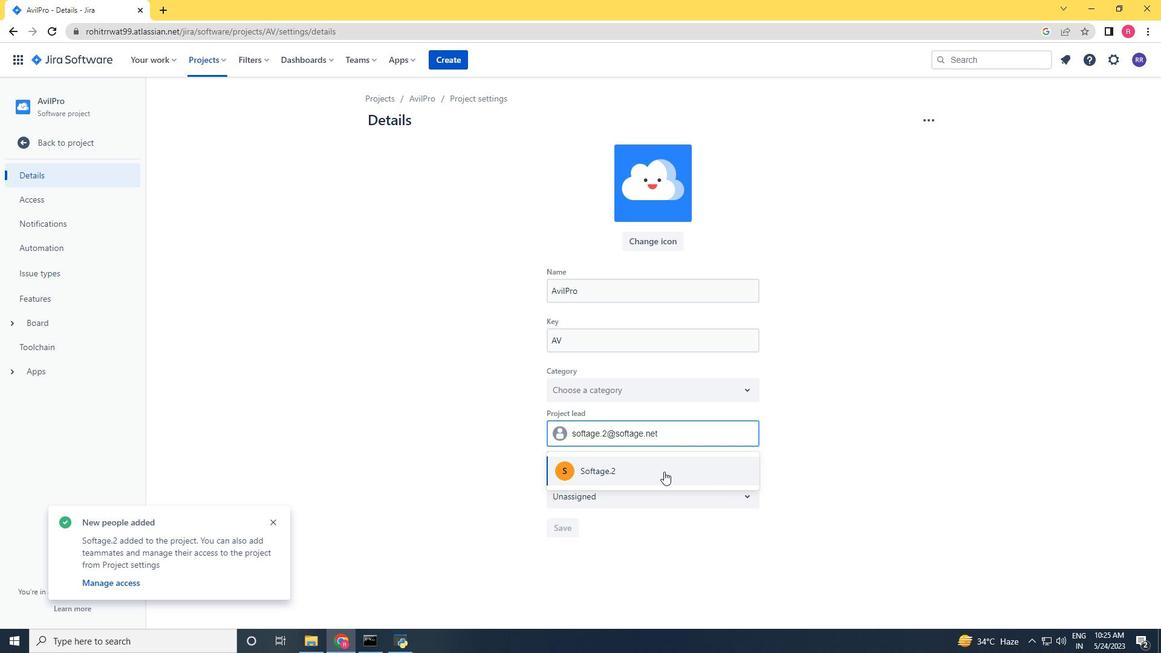 
Action: Mouse moved to (619, 490)
Screenshot: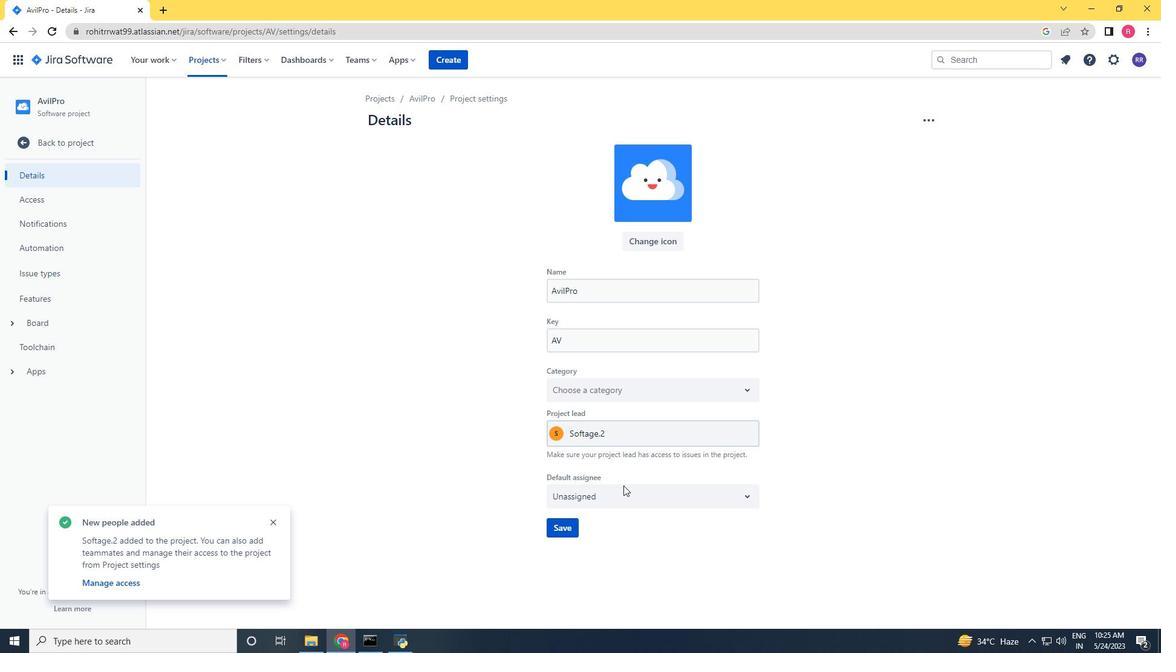 
Action: Mouse pressed left at (619, 490)
Screenshot: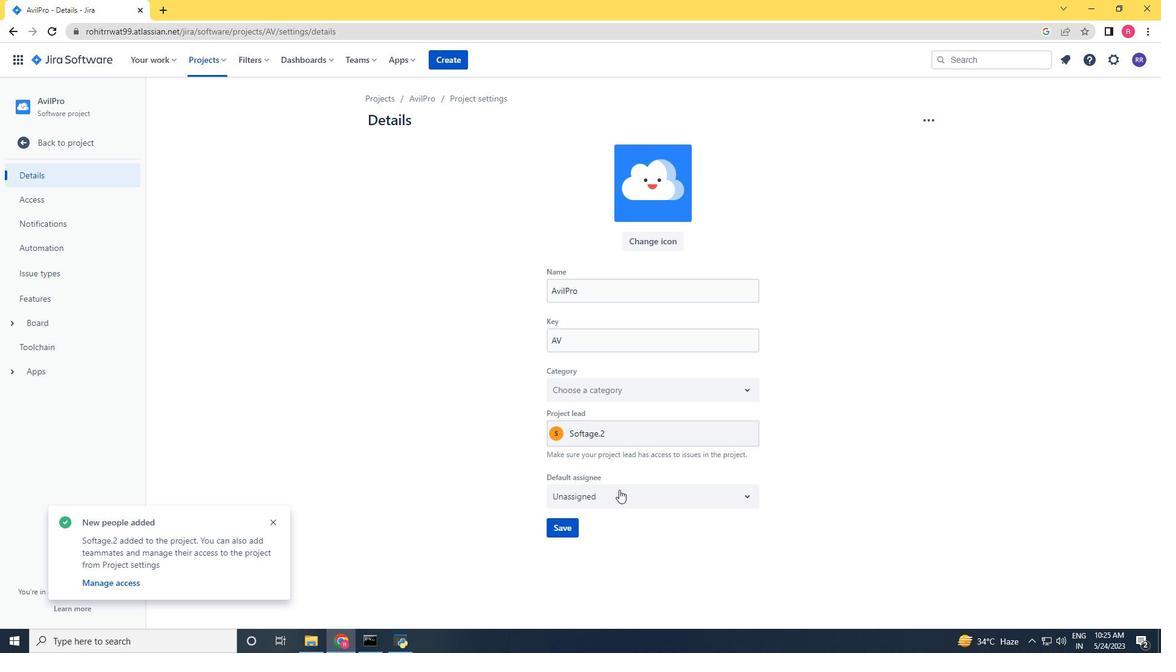 
Action: Mouse moved to (578, 521)
Screenshot: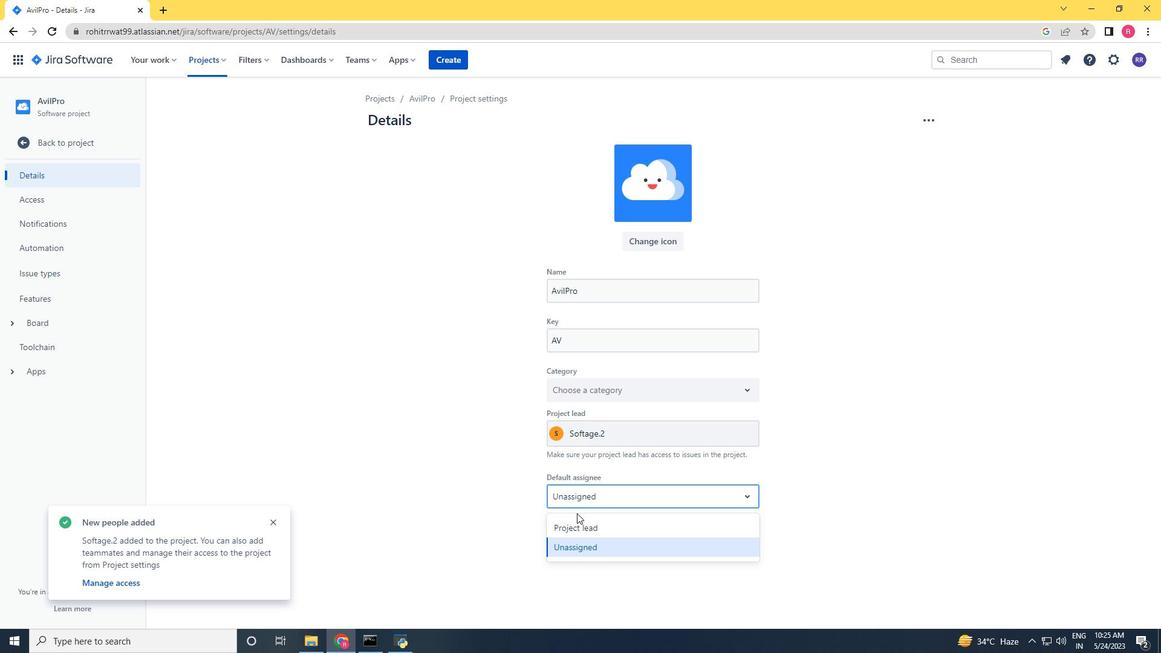 
Action: Mouse pressed left at (578, 521)
Screenshot: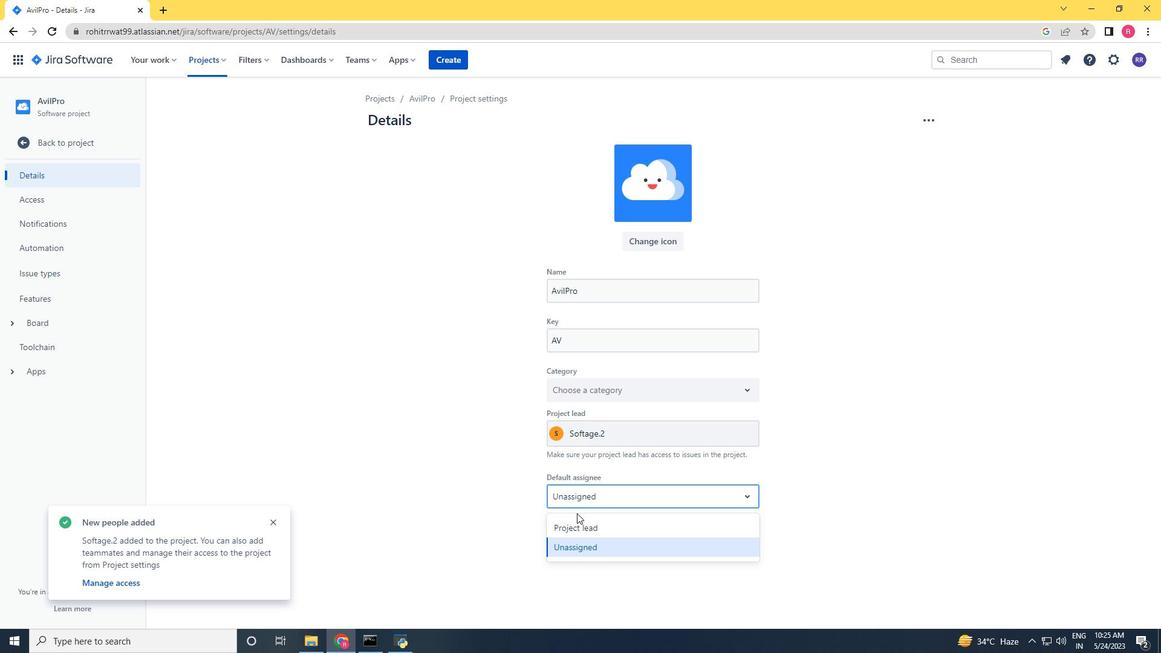 
Action: Mouse moved to (566, 528)
Screenshot: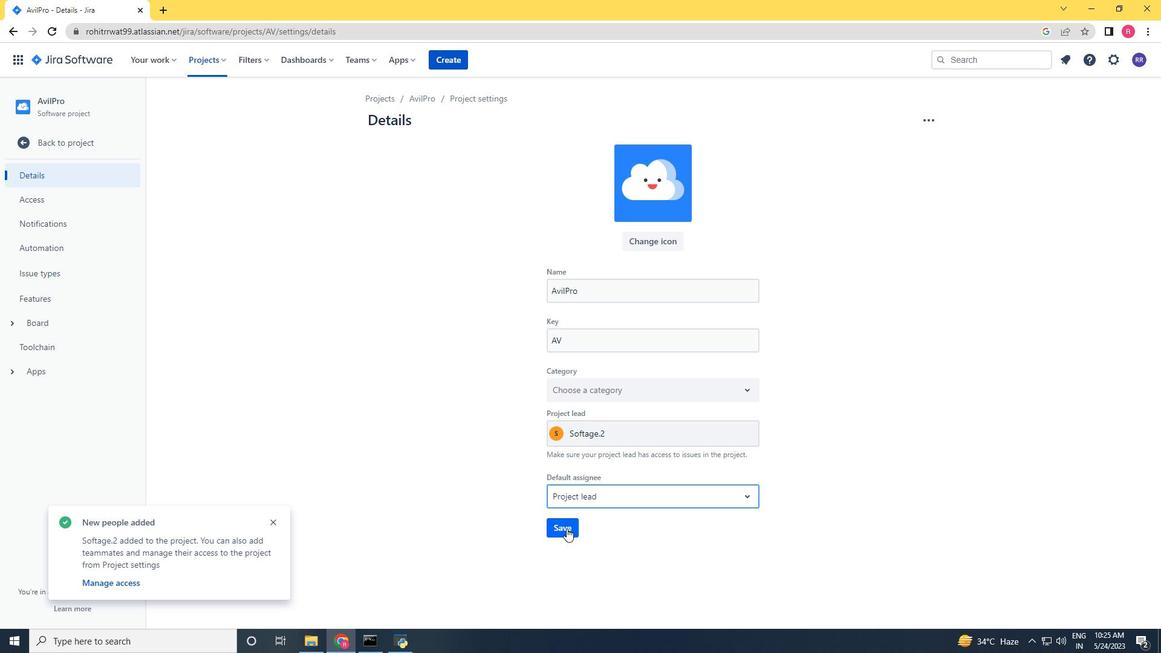 
Action: Mouse pressed left at (566, 528)
Screenshot: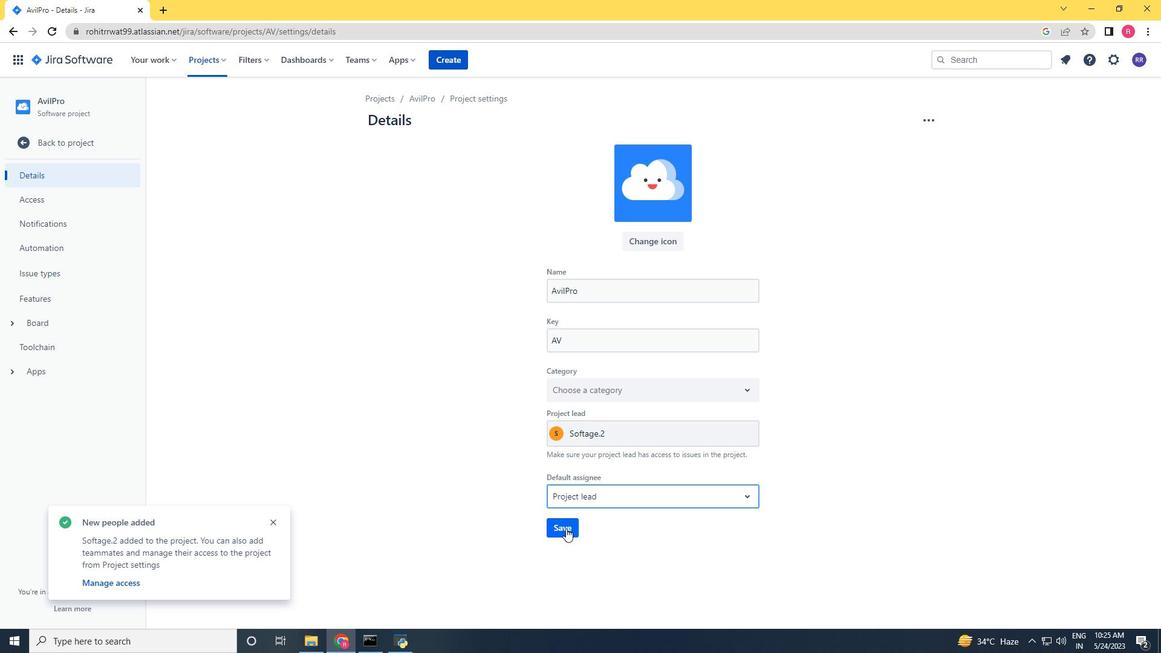 
Action: Mouse moved to (49, 143)
Screenshot: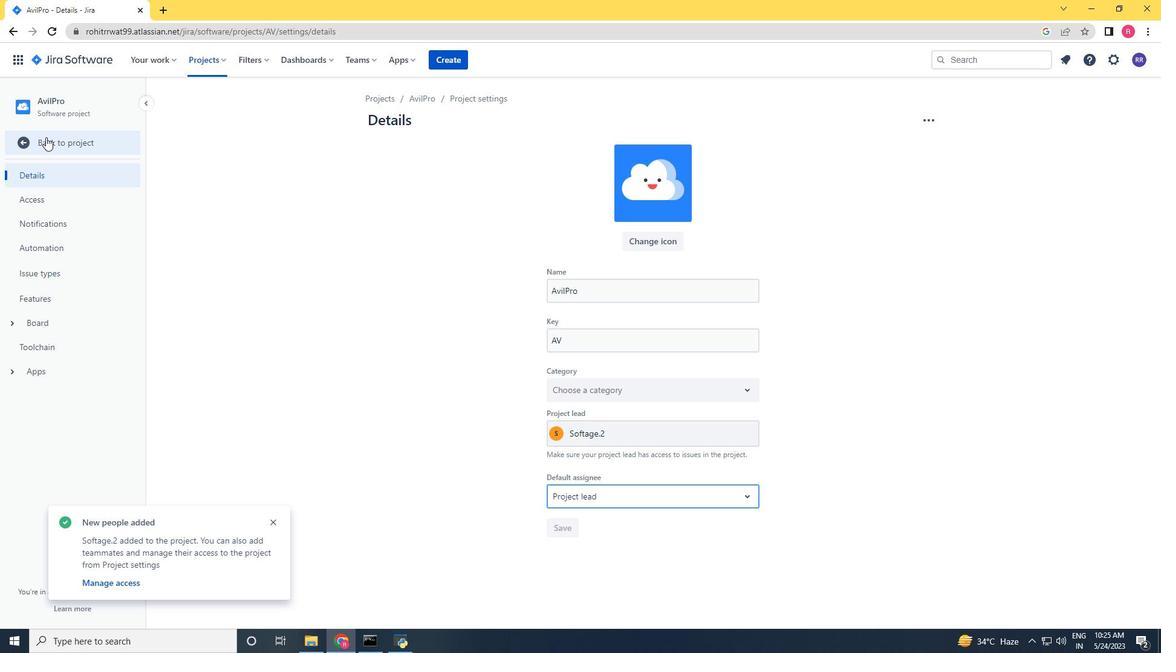 
Action: Mouse pressed left at (49, 143)
Screenshot: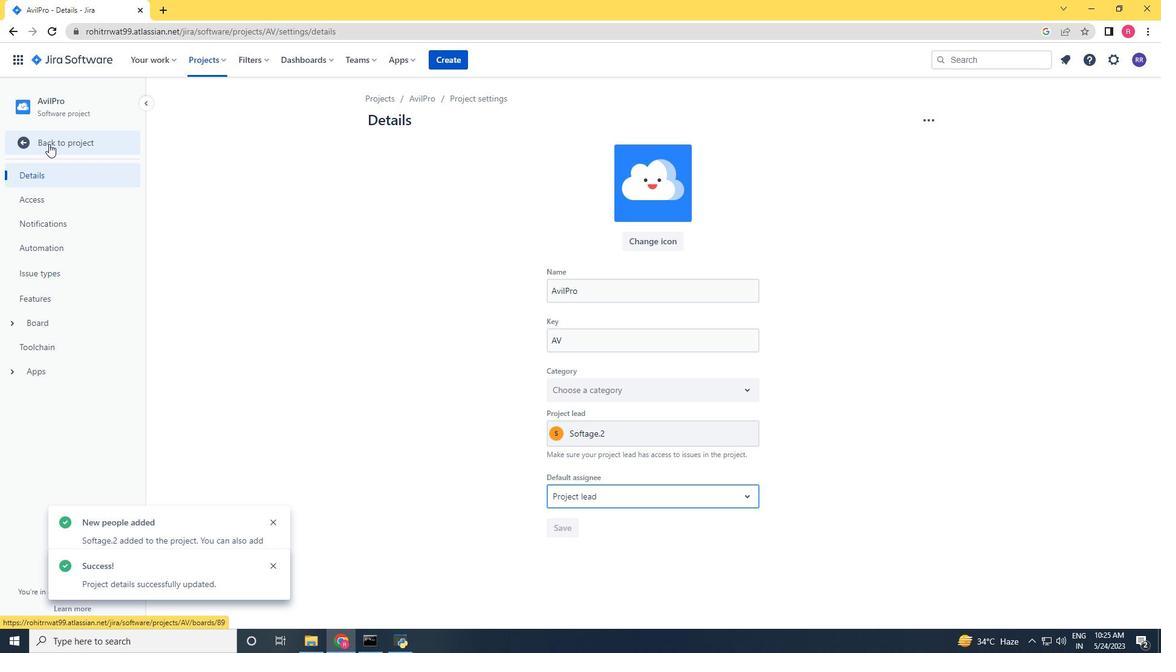 
Action: Mouse moved to (283, 165)
Screenshot: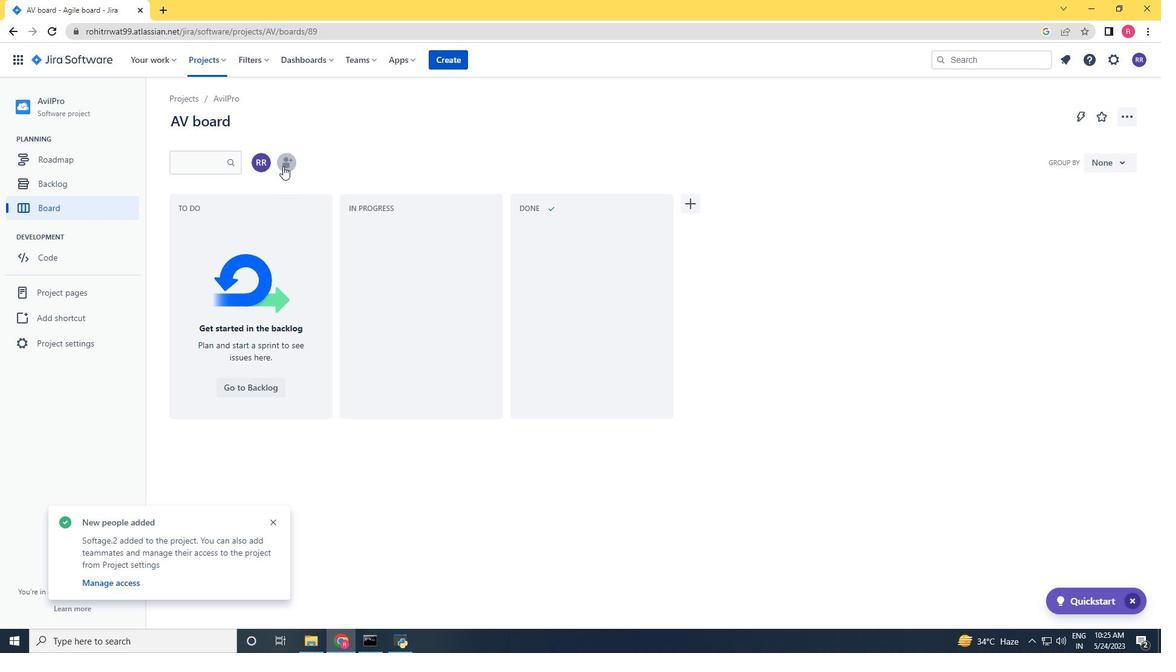 
Action: Mouse pressed left at (283, 165)
Screenshot: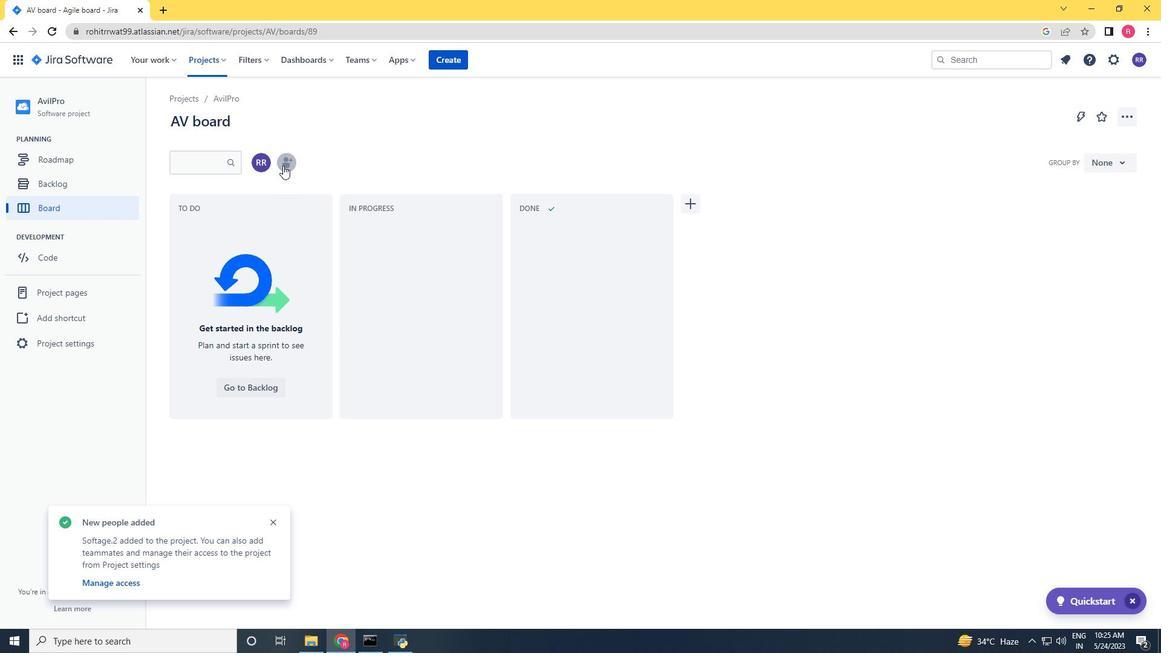 
Action: Key pressed softage.3<Key.shift>@softage.net
Screenshot: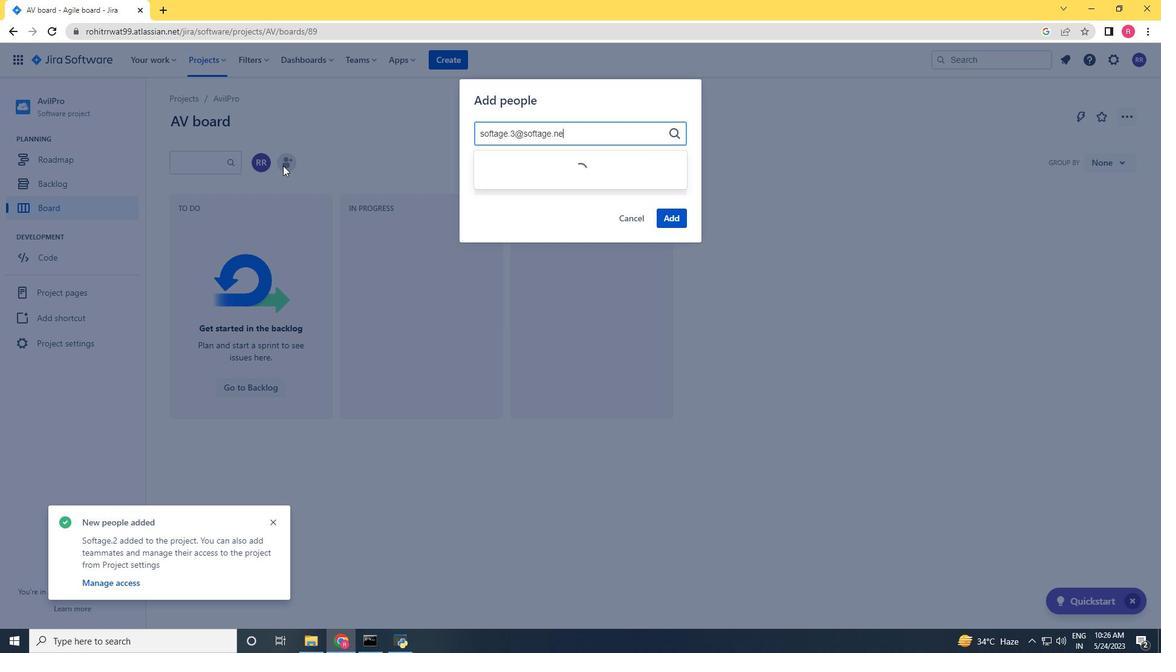 
Action: Mouse moved to (533, 170)
Screenshot: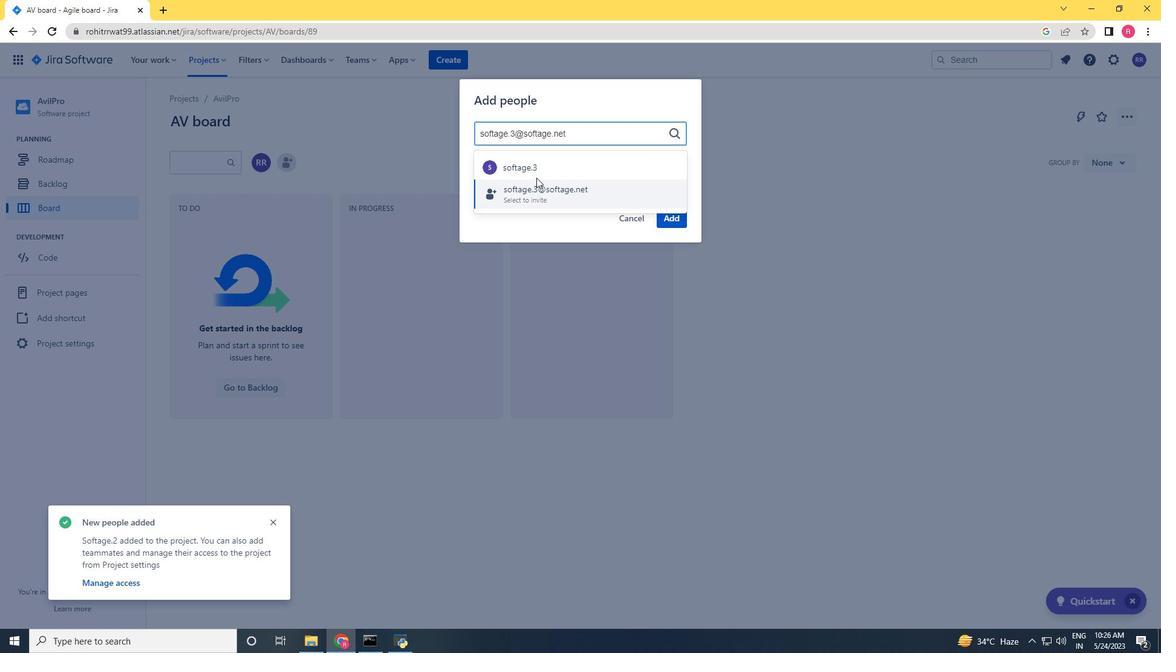 
Action: Mouse pressed left at (533, 170)
Screenshot: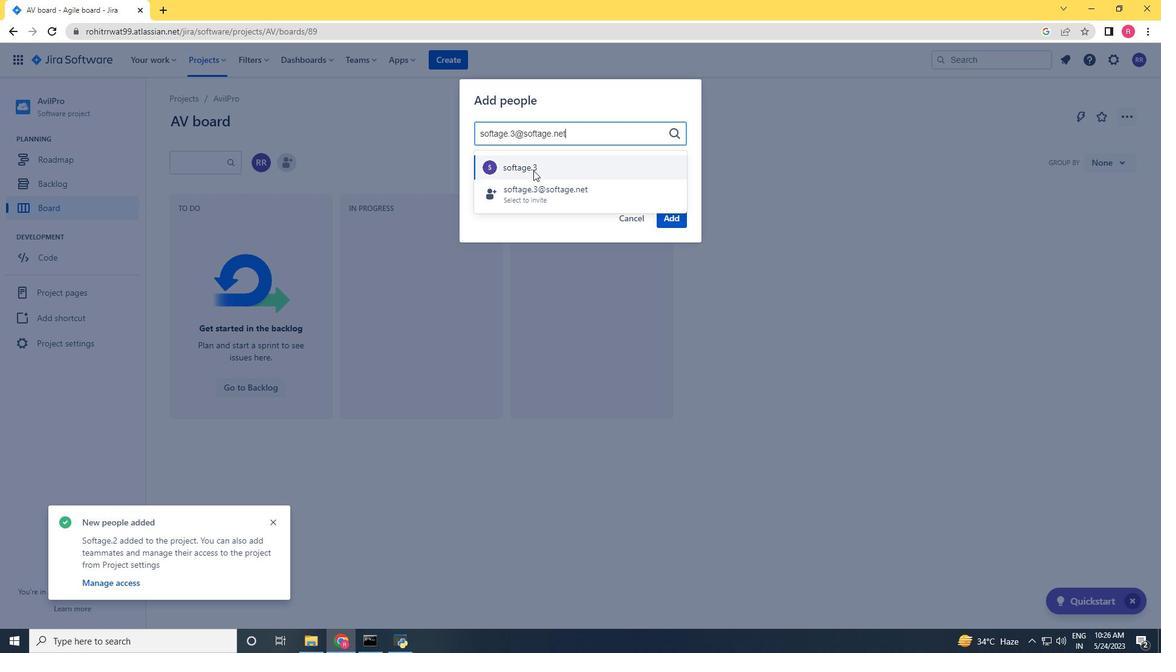 
Action: Mouse moved to (666, 217)
Screenshot: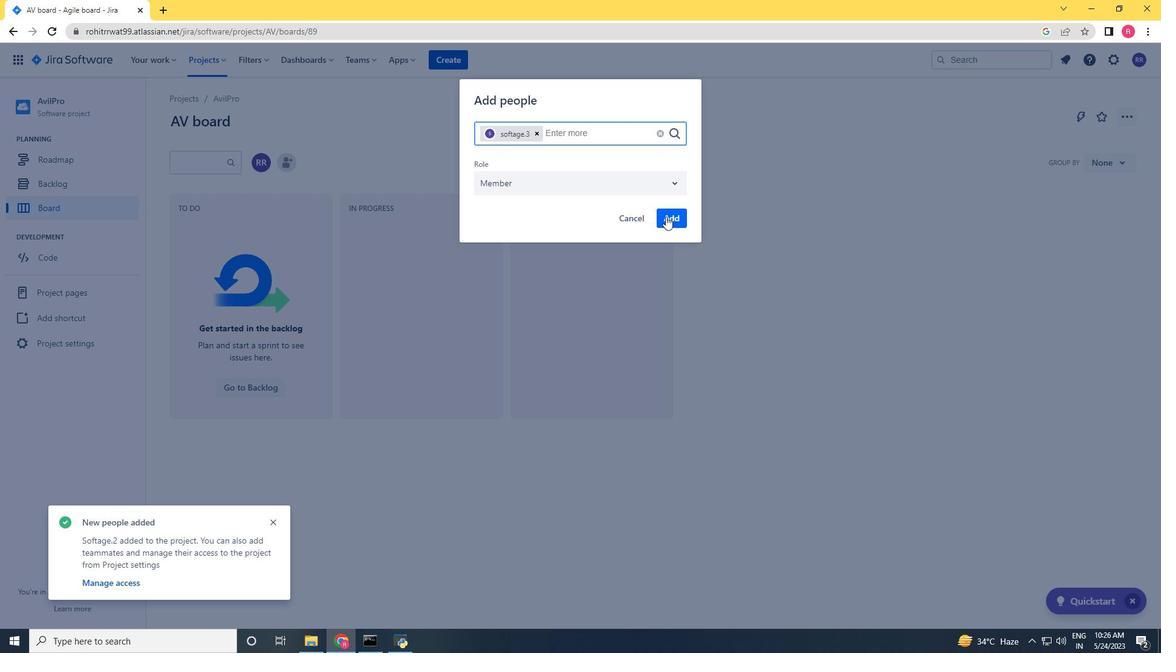 
Action: Mouse pressed left at (666, 217)
Screenshot: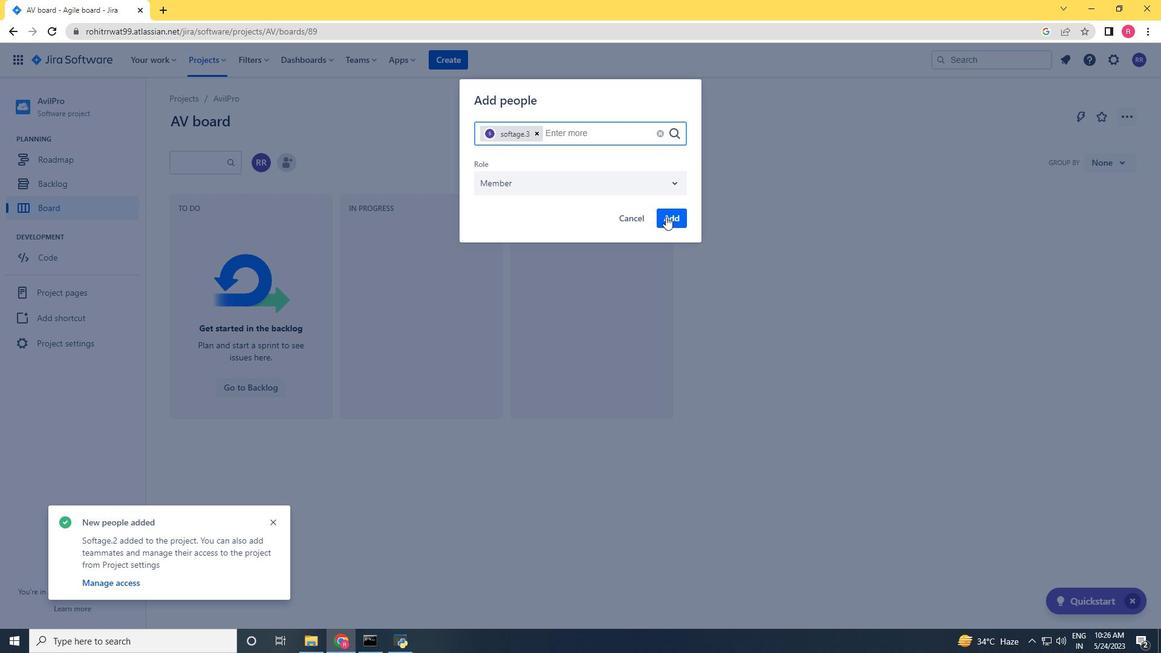 
Action: Mouse moved to (665, 215)
Screenshot: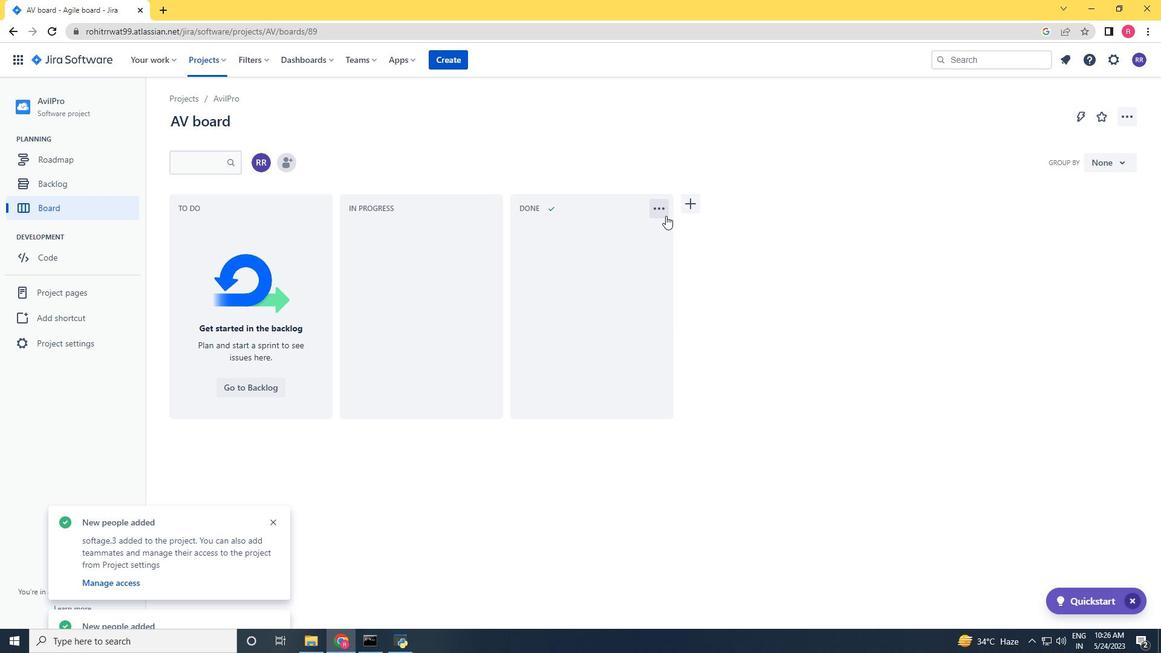 
